 Task: Forward email as attachment with the signature Crystal Jones with the subject Service cancellation from softage.1@softage.net to softage.3@softage.net with the message Can you please schedule a call to discuss the project budget and resources?
Action: Mouse moved to (948, 78)
Screenshot: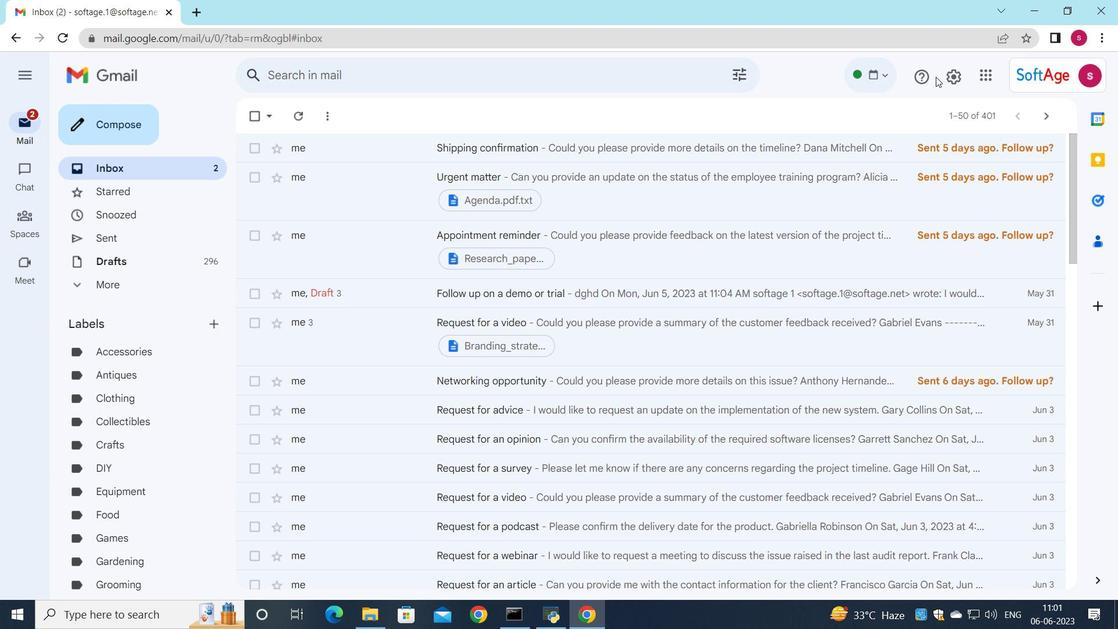 
Action: Mouse pressed left at (948, 78)
Screenshot: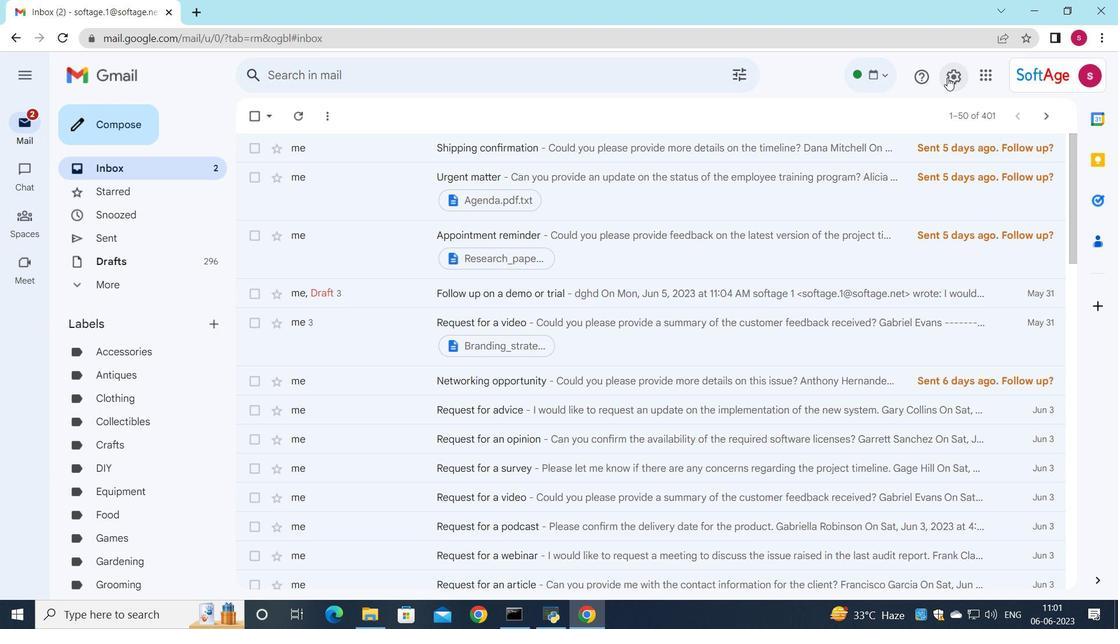 
Action: Mouse moved to (982, 152)
Screenshot: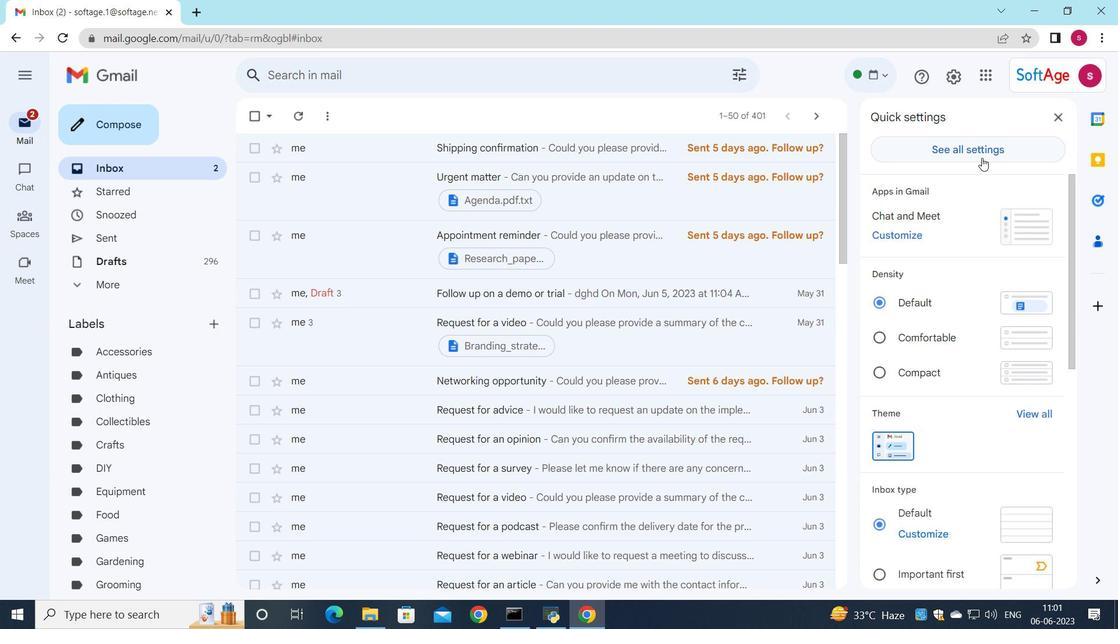 
Action: Mouse pressed left at (982, 152)
Screenshot: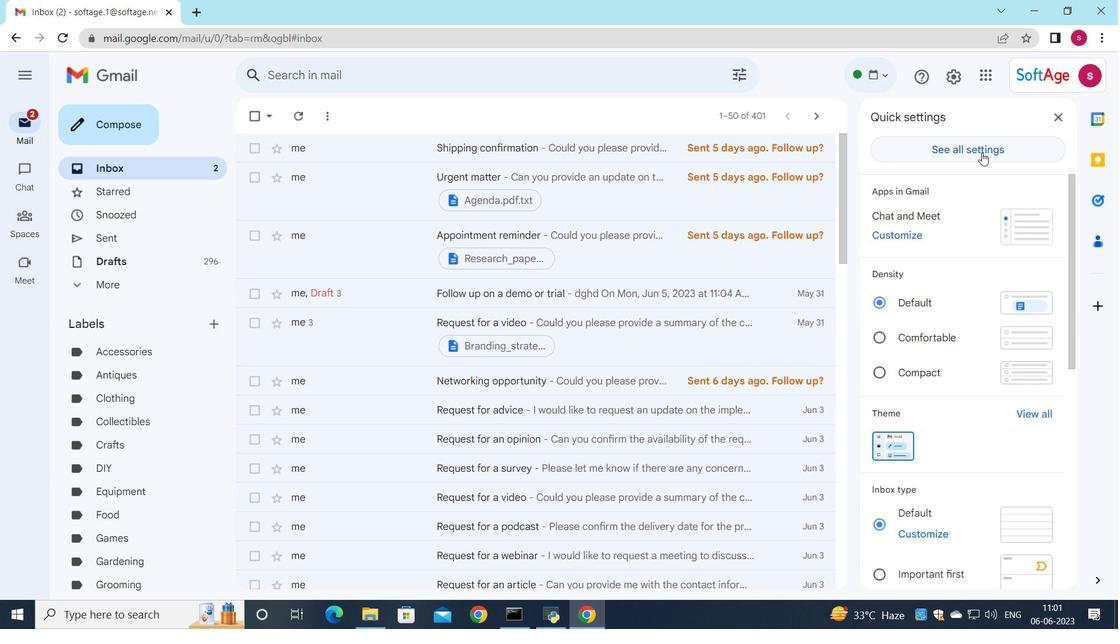 
Action: Mouse moved to (668, 323)
Screenshot: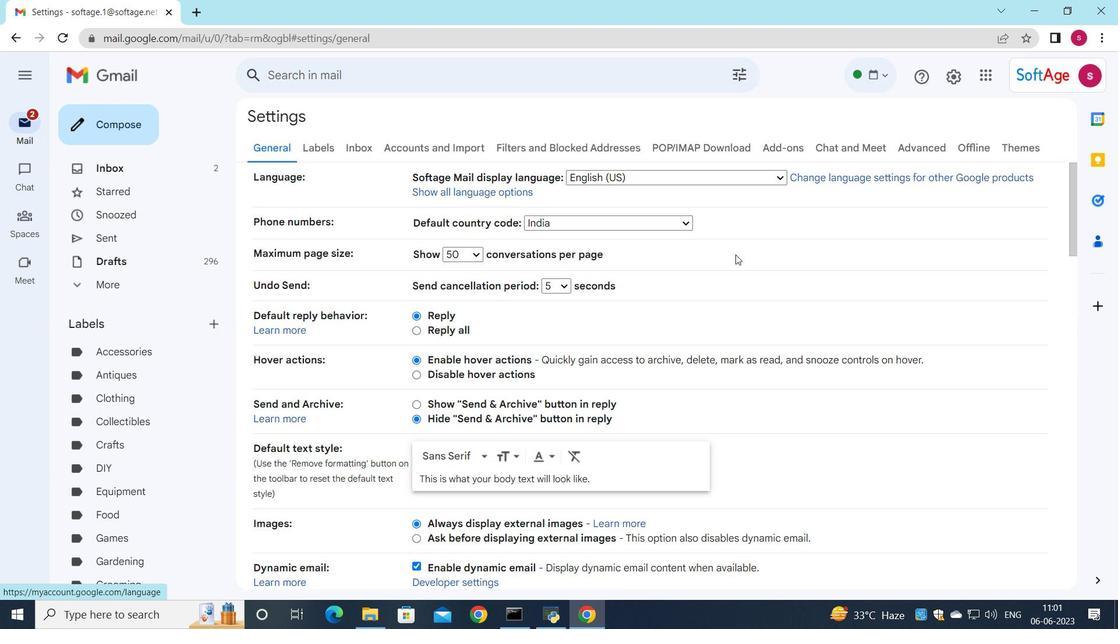 
Action: Mouse scrolled (668, 322) with delta (0, 0)
Screenshot: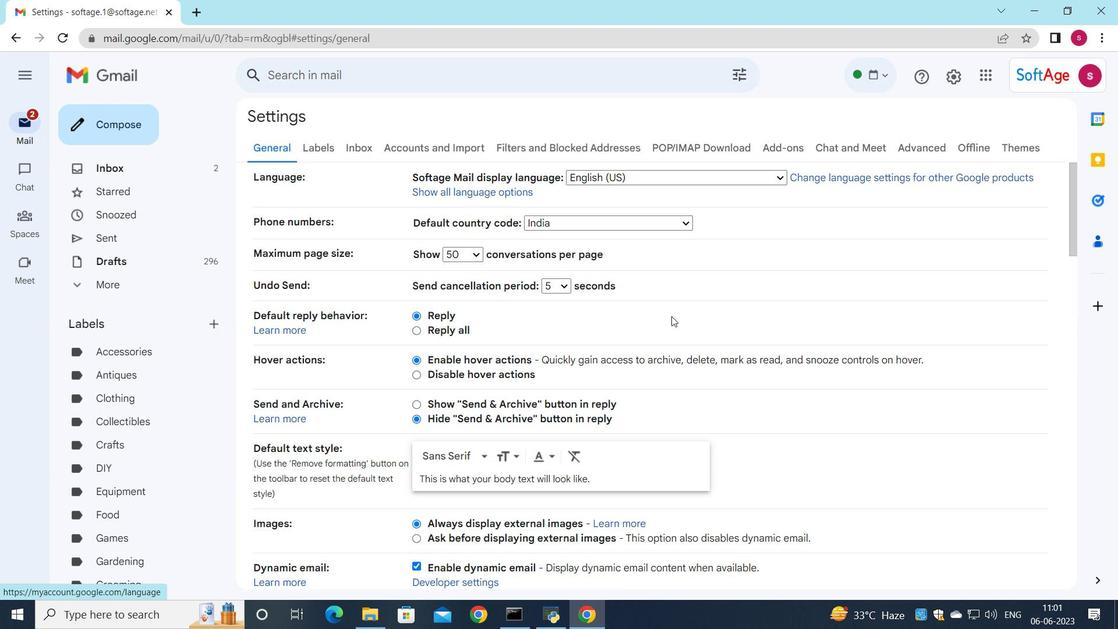 
Action: Mouse moved to (668, 323)
Screenshot: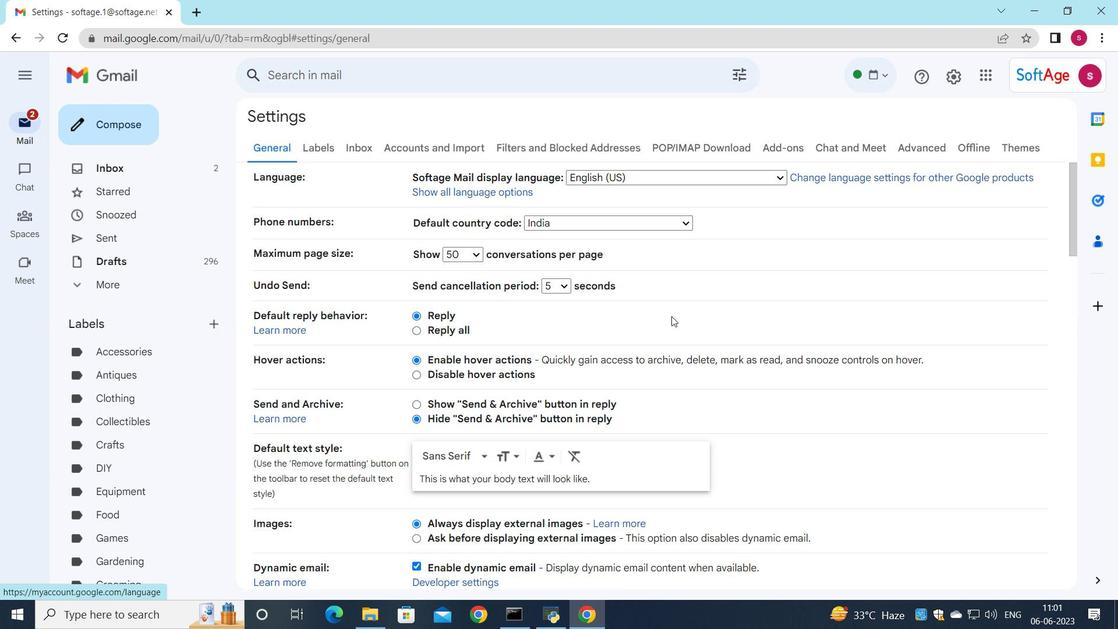 
Action: Mouse scrolled (668, 323) with delta (0, 0)
Screenshot: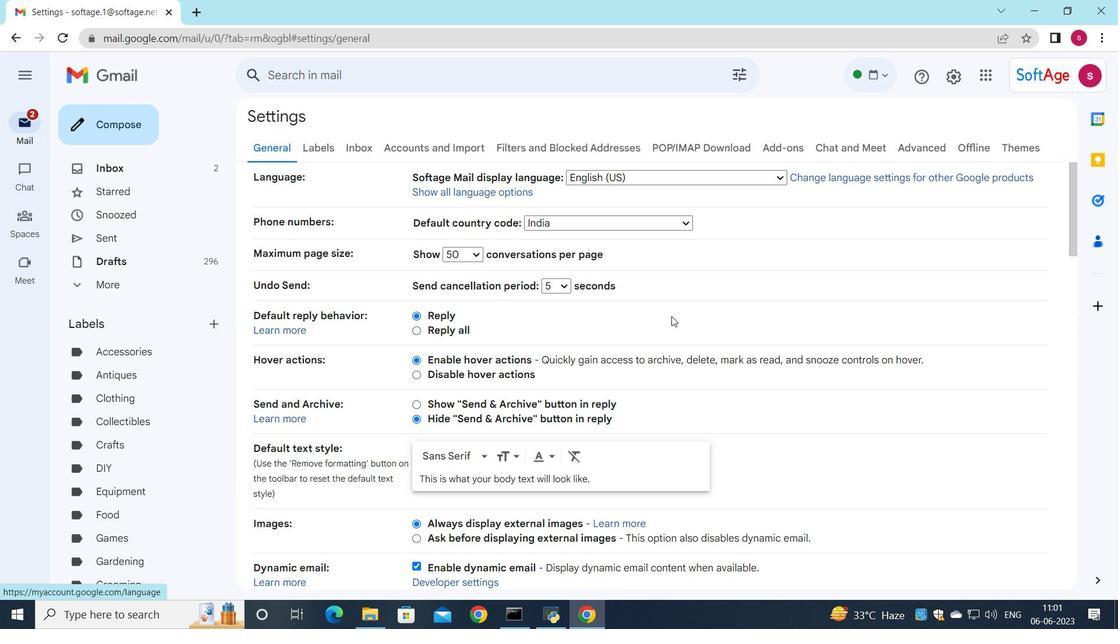 
Action: Mouse moved to (668, 324)
Screenshot: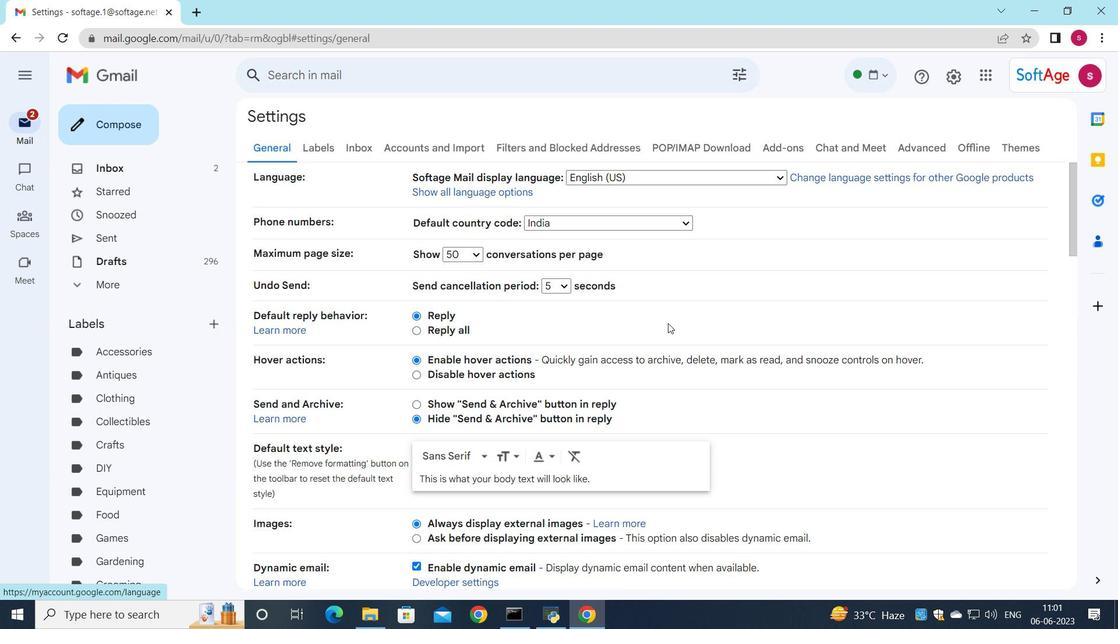 
Action: Mouse scrolled (668, 323) with delta (0, 0)
Screenshot: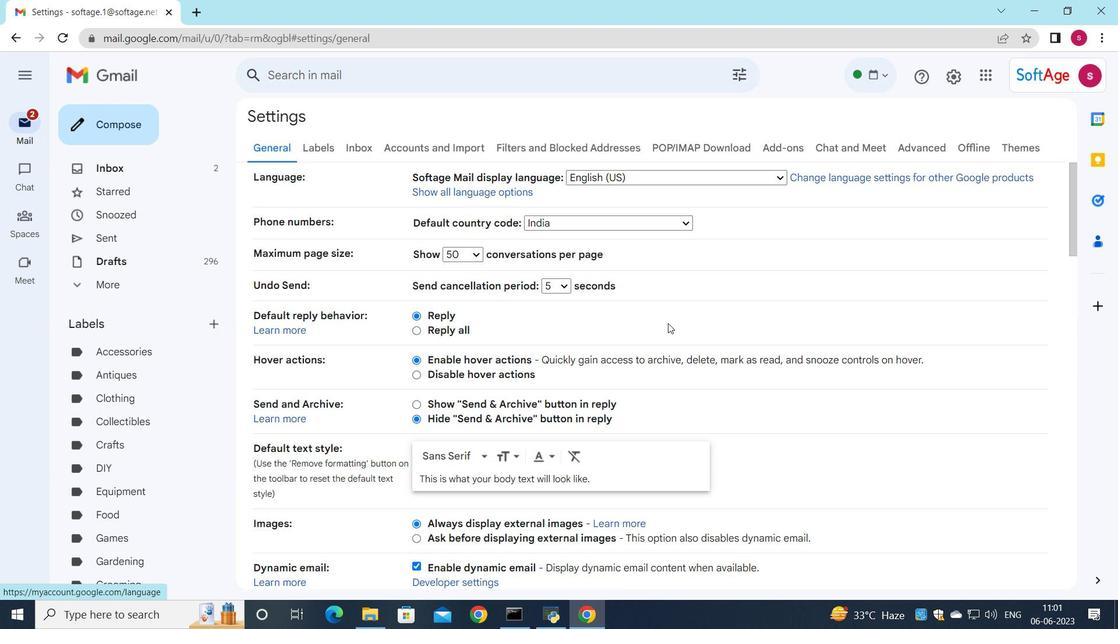 
Action: Mouse moved to (655, 436)
Screenshot: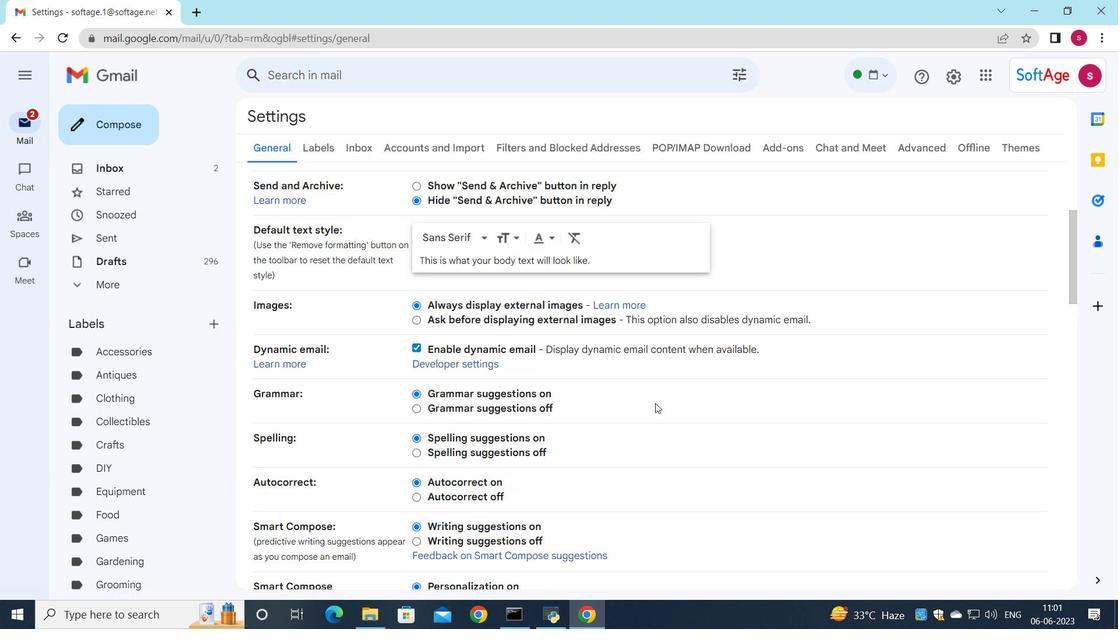 
Action: Mouse scrolled (655, 435) with delta (0, 0)
Screenshot: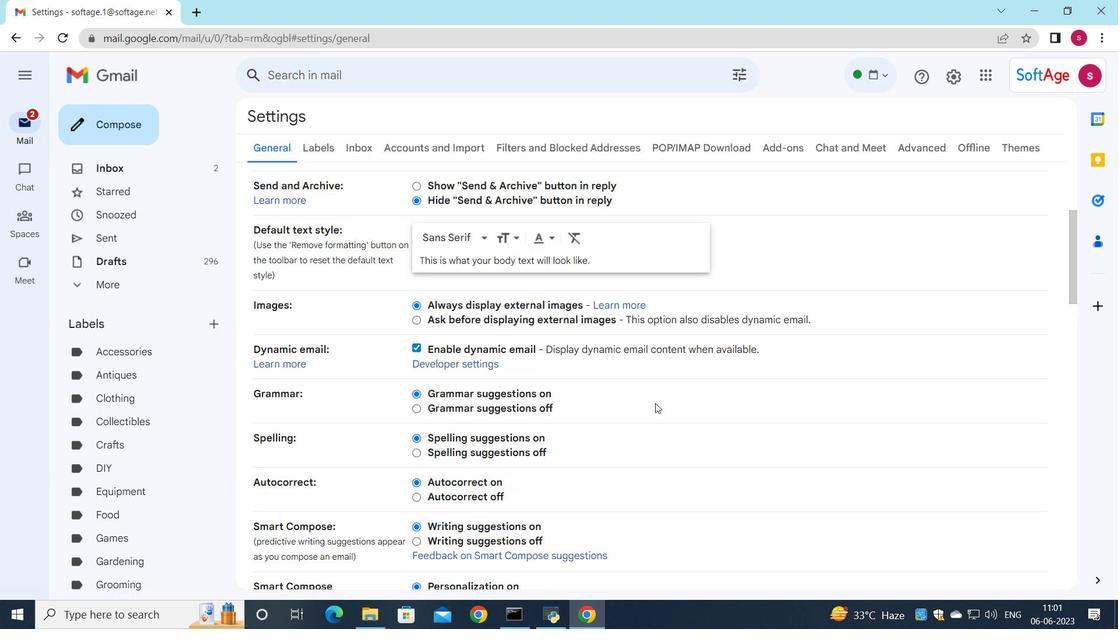 
Action: Mouse moved to (655, 439)
Screenshot: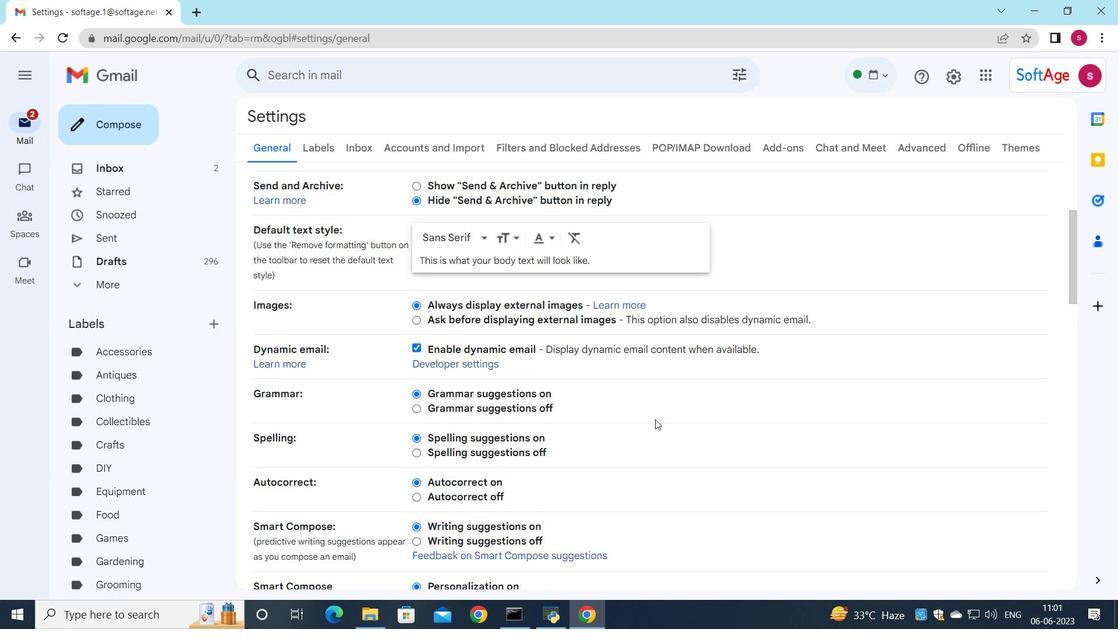 
Action: Mouse scrolled (655, 438) with delta (0, 0)
Screenshot: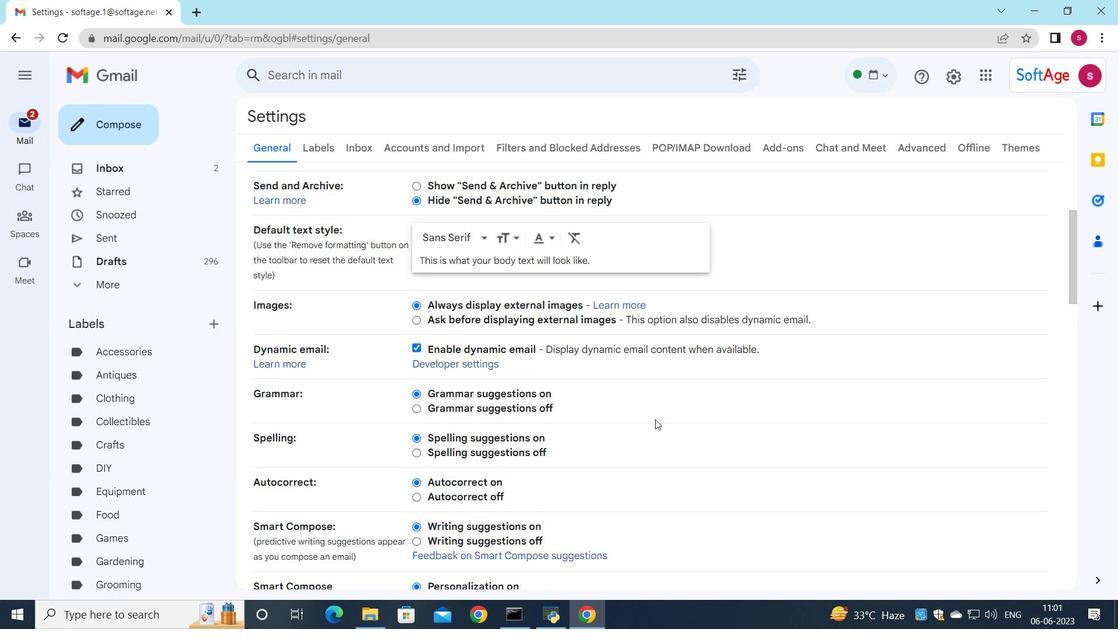 
Action: Mouse moved to (655, 440)
Screenshot: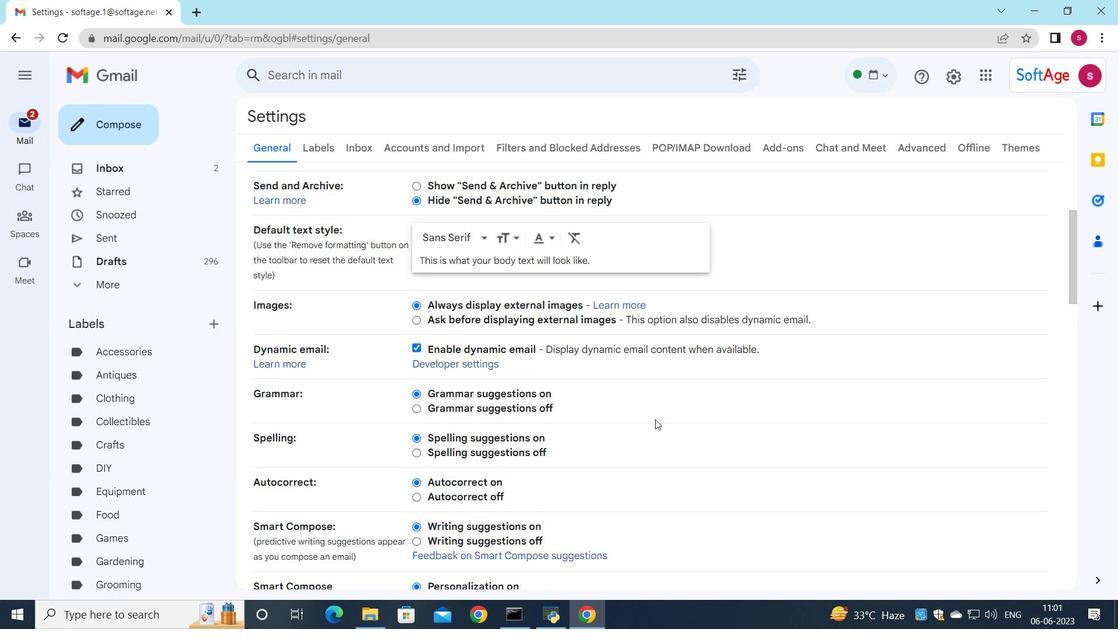 
Action: Mouse scrolled (655, 440) with delta (0, 0)
Screenshot: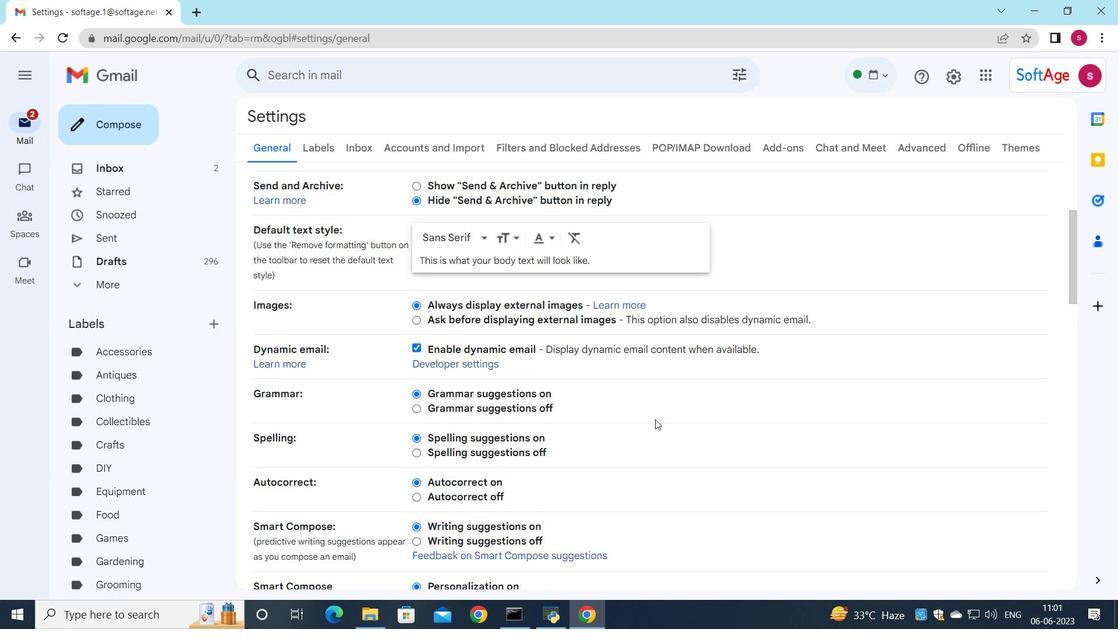 
Action: Mouse moved to (655, 442)
Screenshot: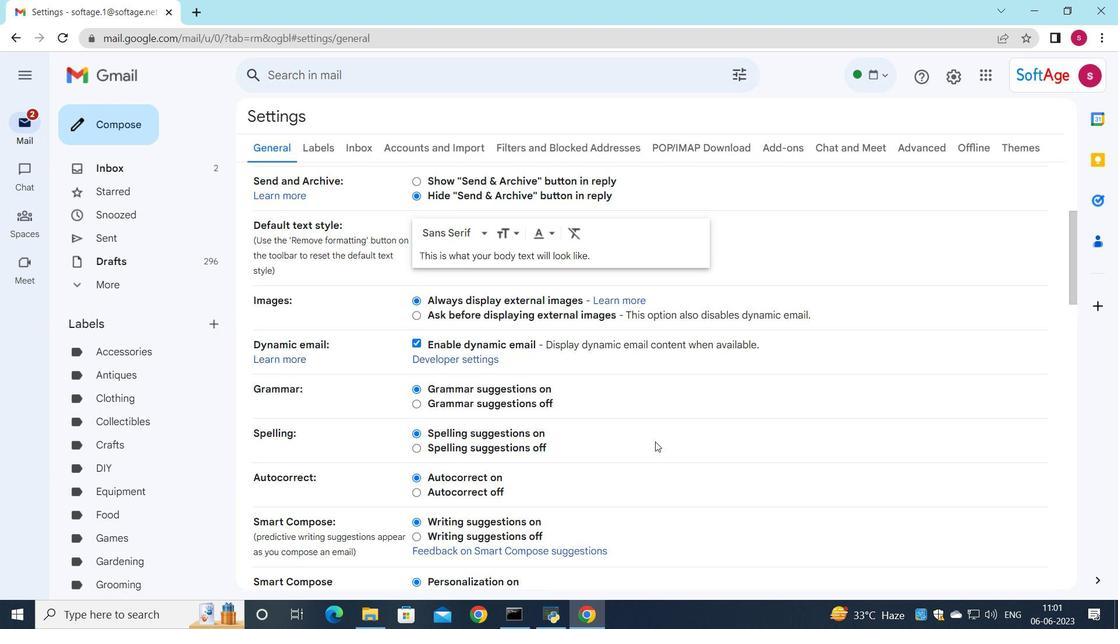 
Action: Mouse scrolled (655, 441) with delta (0, 0)
Screenshot: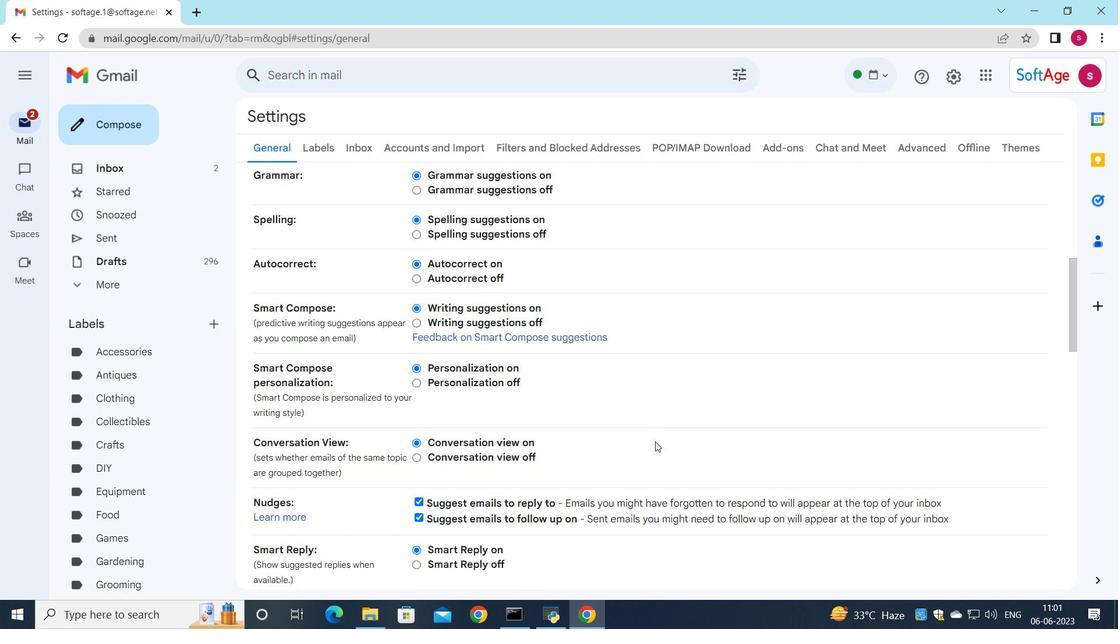 
Action: Mouse scrolled (655, 441) with delta (0, 0)
Screenshot: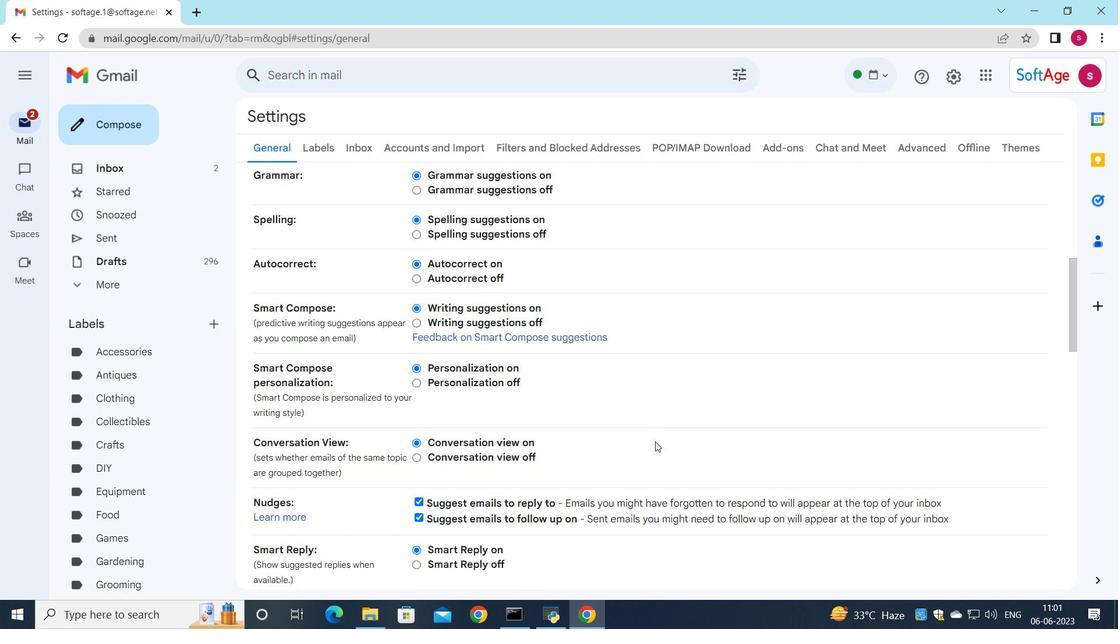 
Action: Mouse scrolled (655, 441) with delta (0, 0)
Screenshot: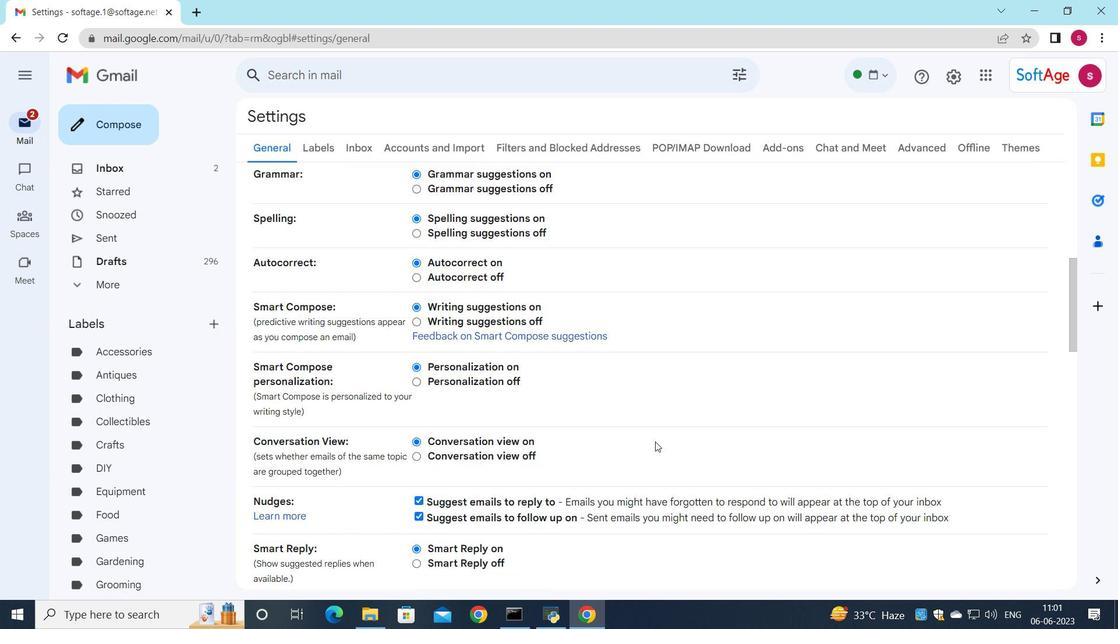
Action: Mouse moved to (653, 442)
Screenshot: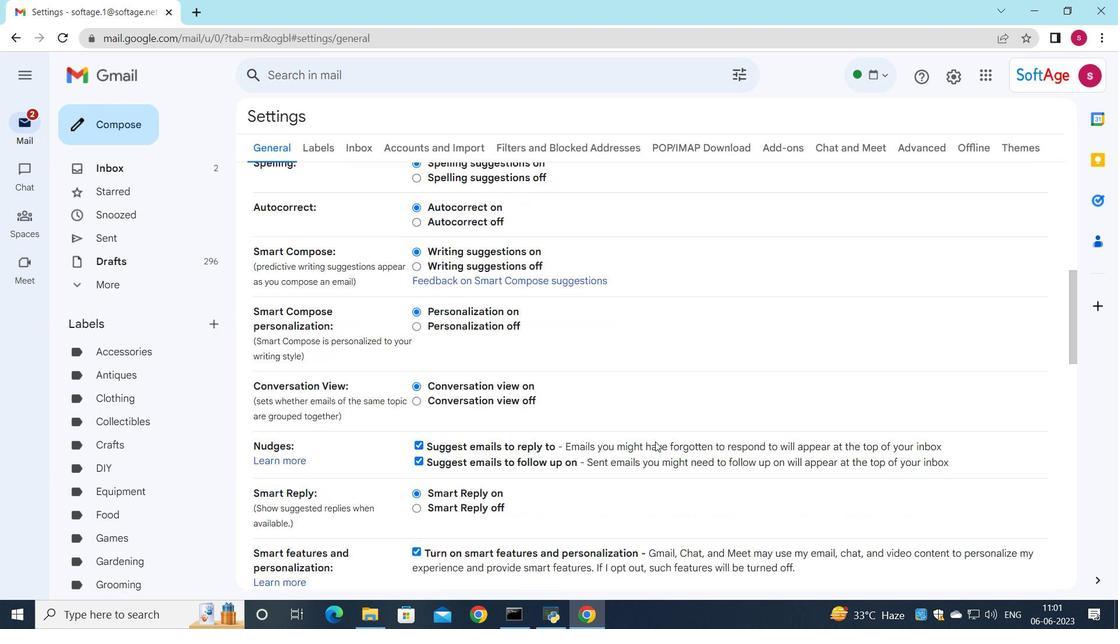 
Action: Mouse scrolled (653, 441) with delta (0, 0)
Screenshot: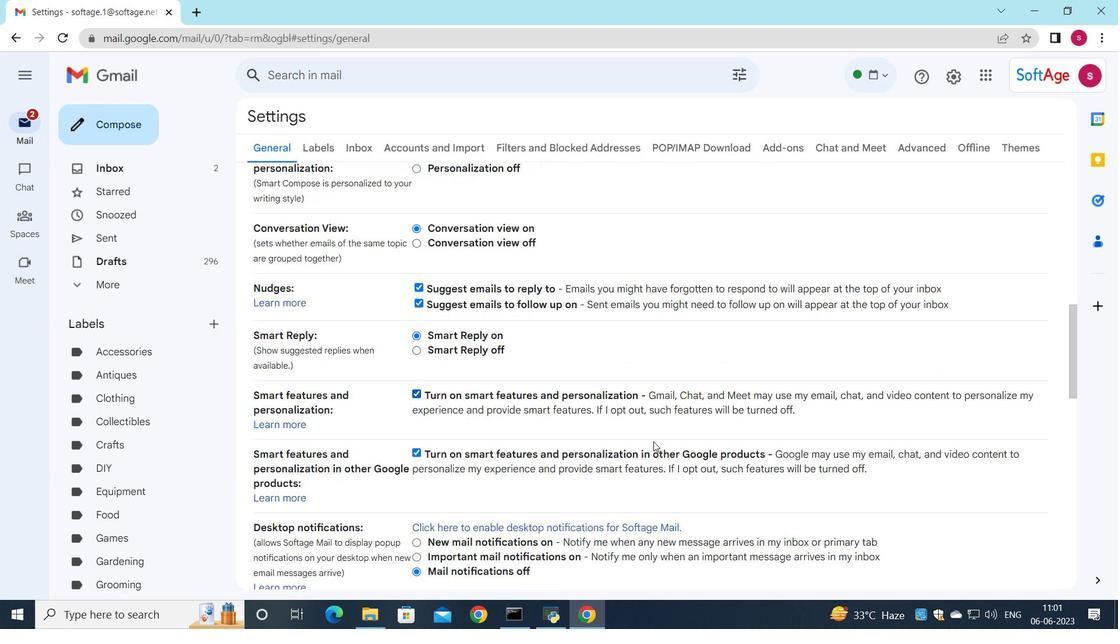 
Action: Mouse scrolled (653, 441) with delta (0, 0)
Screenshot: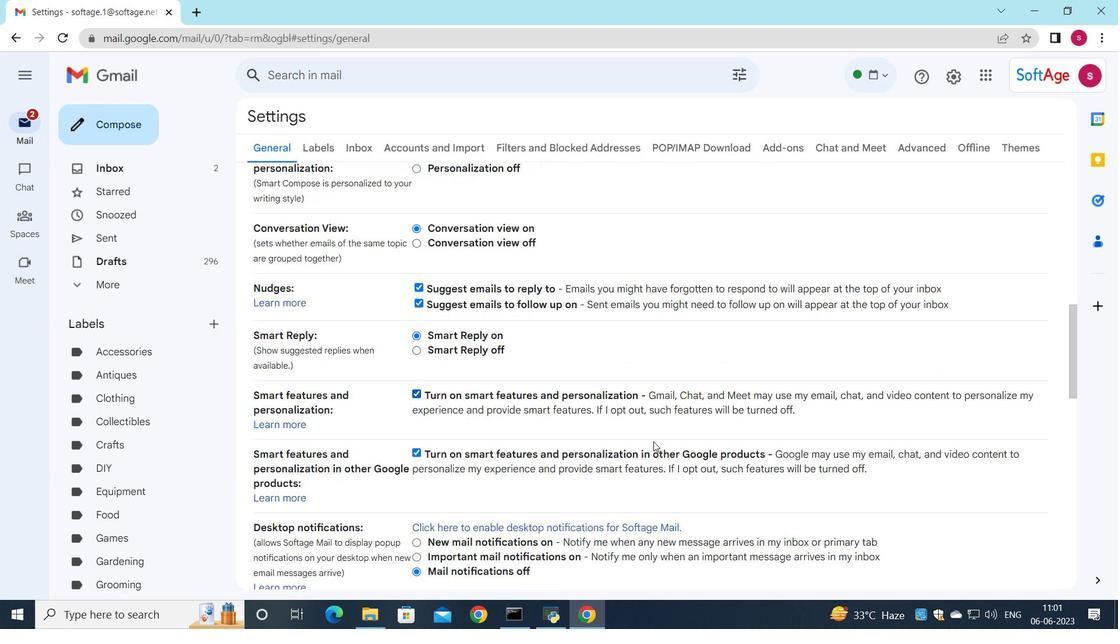 
Action: Mouse scrolled (653, 441) with delta (0, 0)
Screenshot: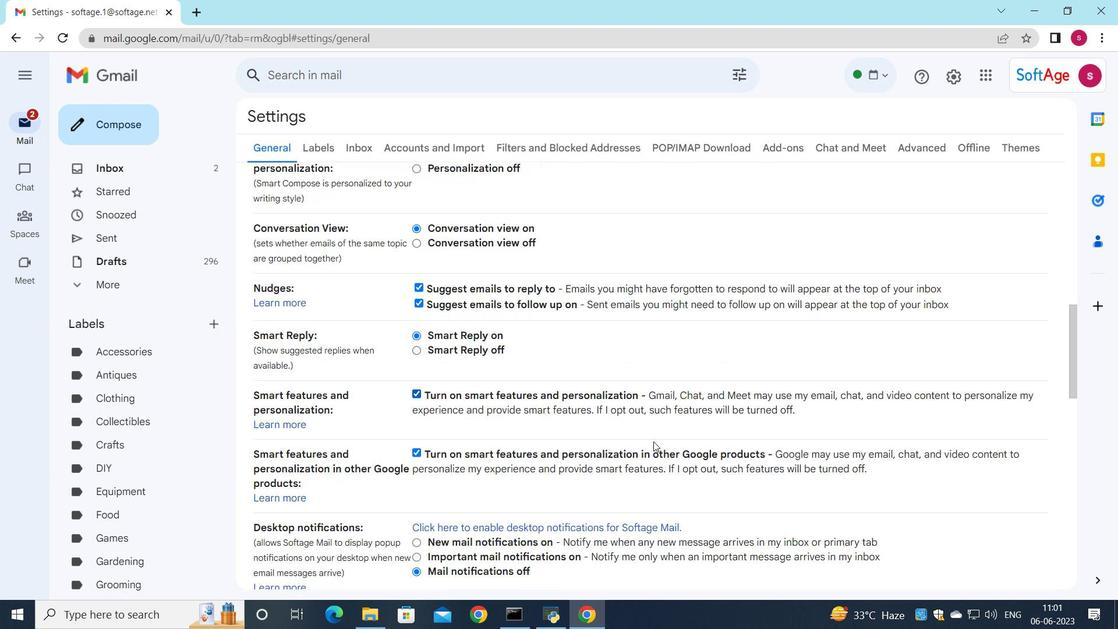 
Action: Mouse moved to (653, 441)
Screenshot: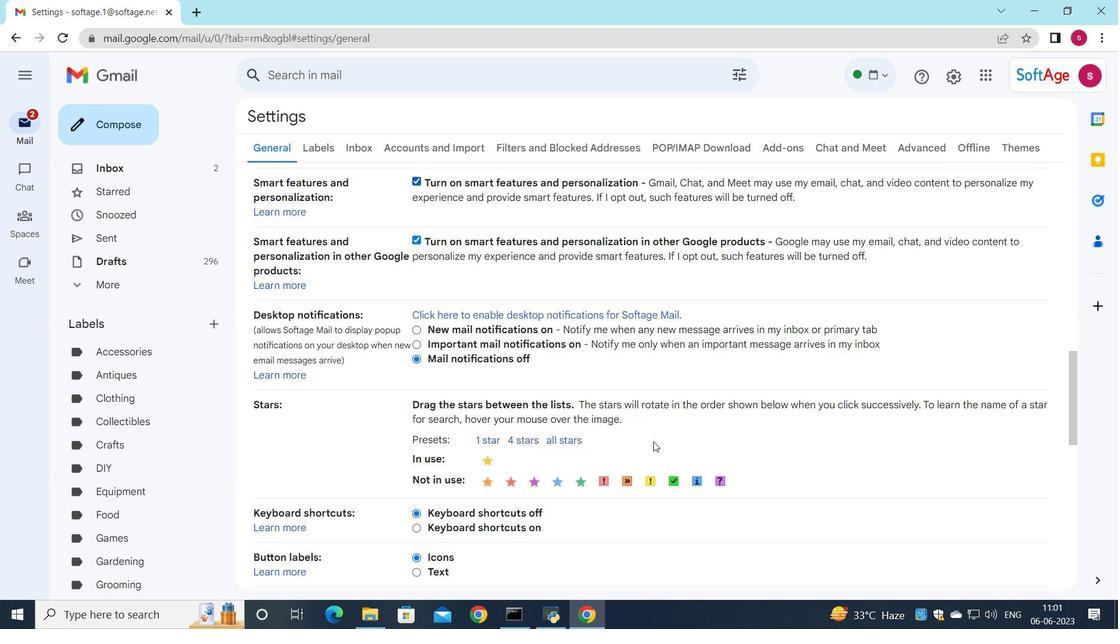 
Action: Mouse scrolled (653, 440) with delta (0, 0)
Screenshot: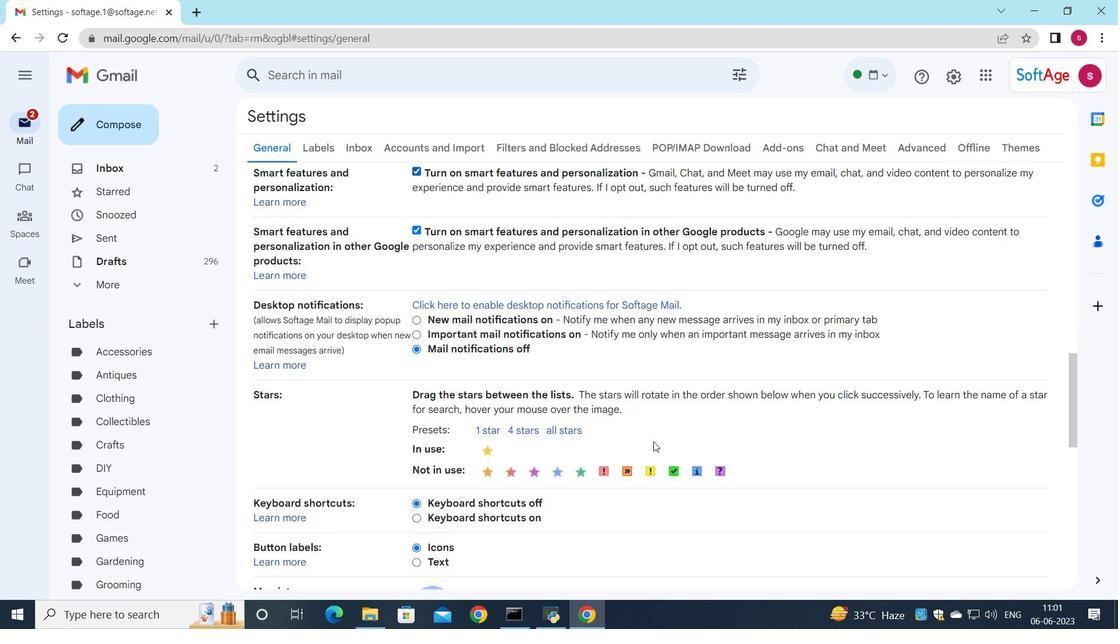 
Action: Mouse scrolled (653, 440) with delta (0, 0)
Screenshot: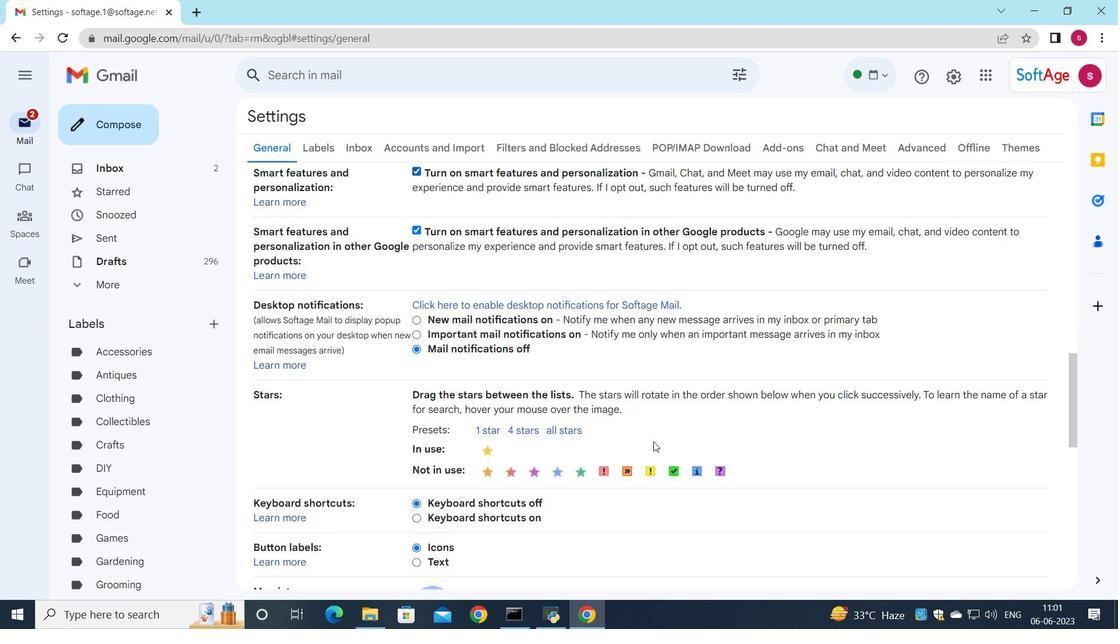 
Action: Mouse scrolled (653, 440) with delta (0, 0)
Screenshot: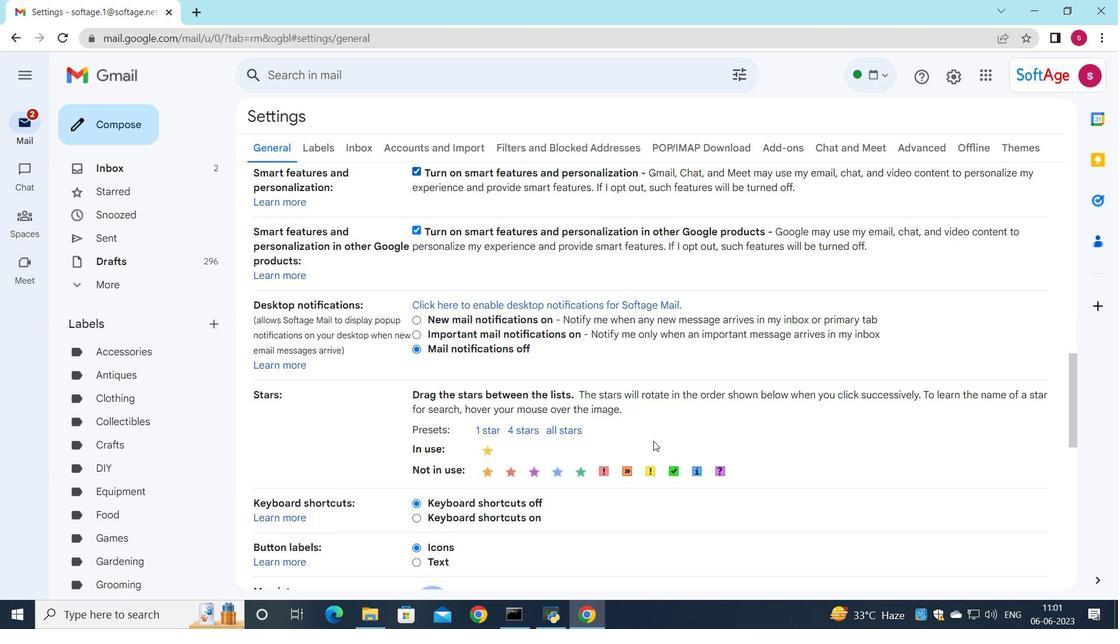 
Action: Mouse scrolled (653, 440) with delta (0, 0)
Screenshot: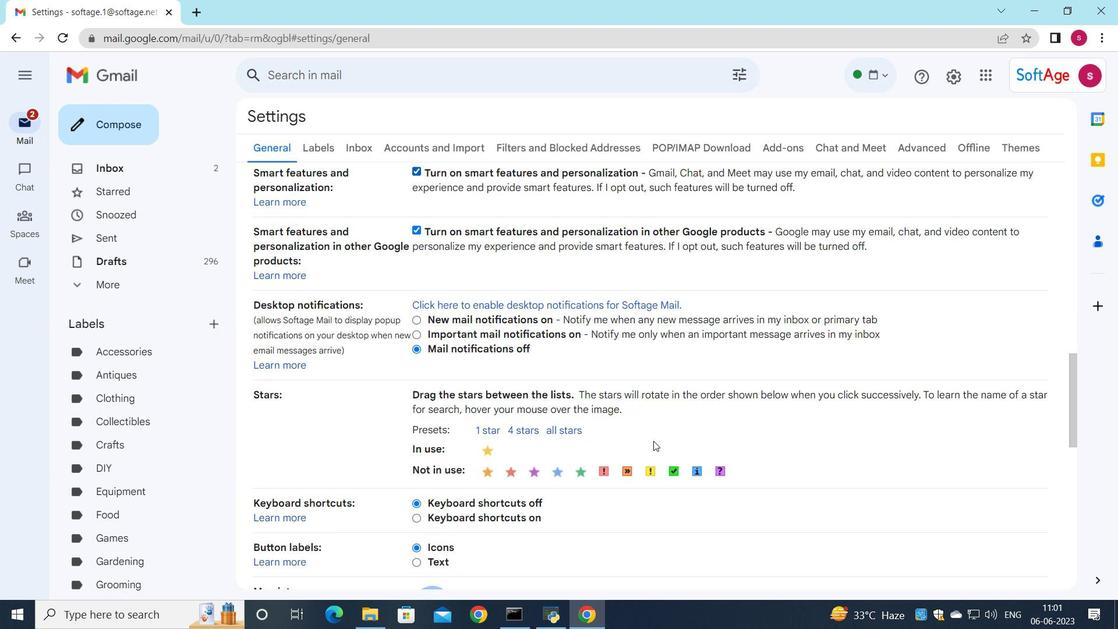 
Action: Mouse moved to (484, 435)
Screenshot: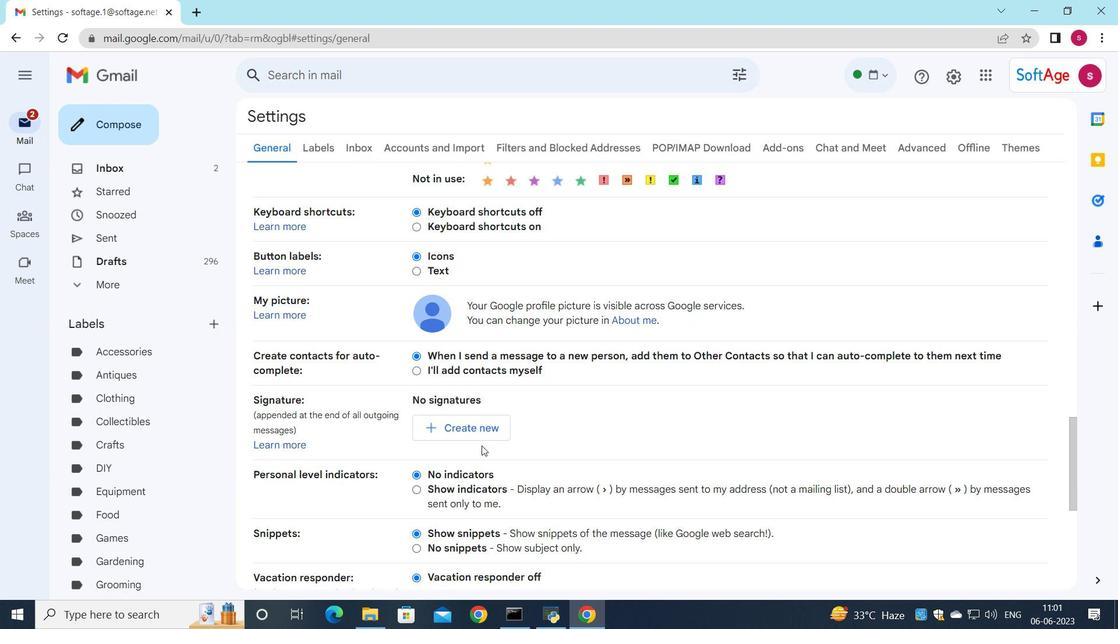 
Action: Mouse pressed left at (484, 435)
Screenshot: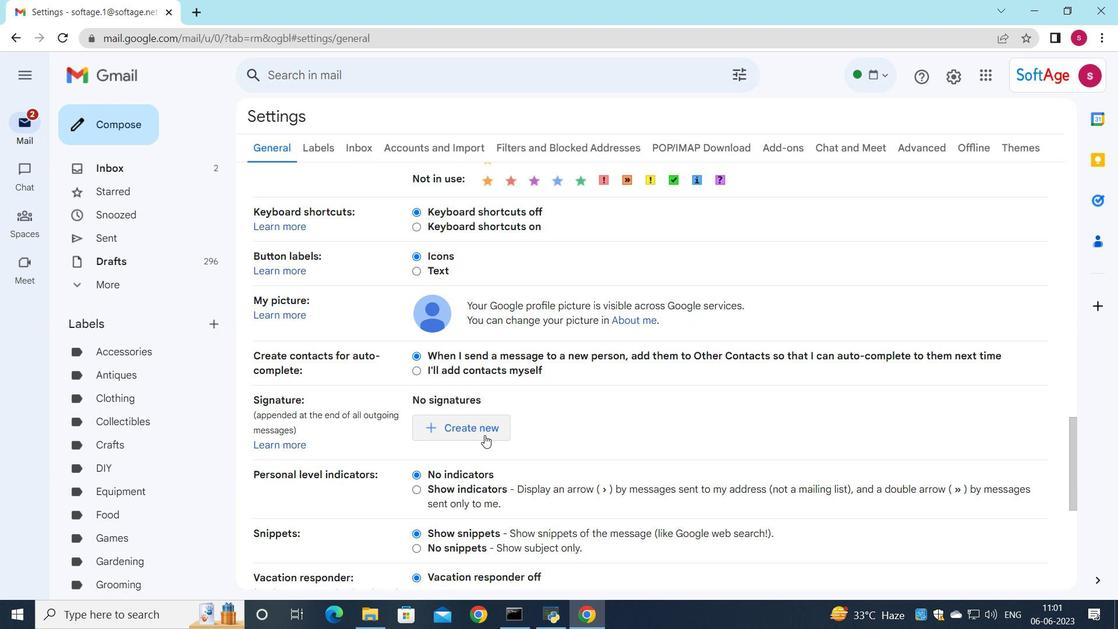 
Action: Mouse moved to (592, 361)
Screenshot: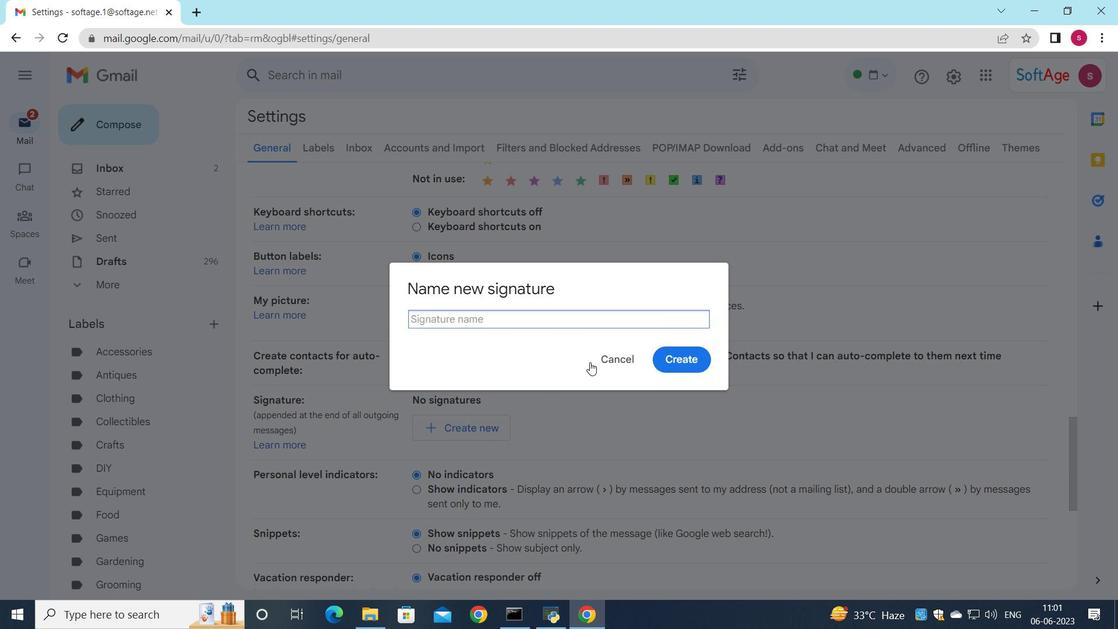 
Action: Key pressed <Key.shift><Key.shift><Key.shift><Key.shift><Key.shift>Crystr<Key.backspace>al<Key.space><Key.shift>Jones
Screenshot: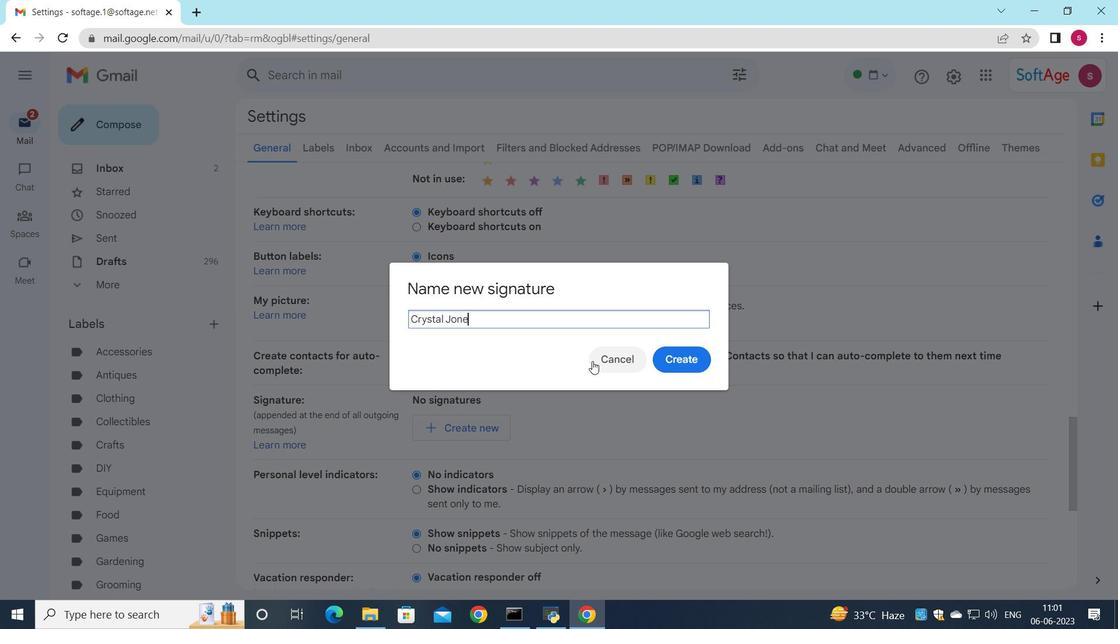 
Action: Mouse moved to (671, 368)
Screenshot: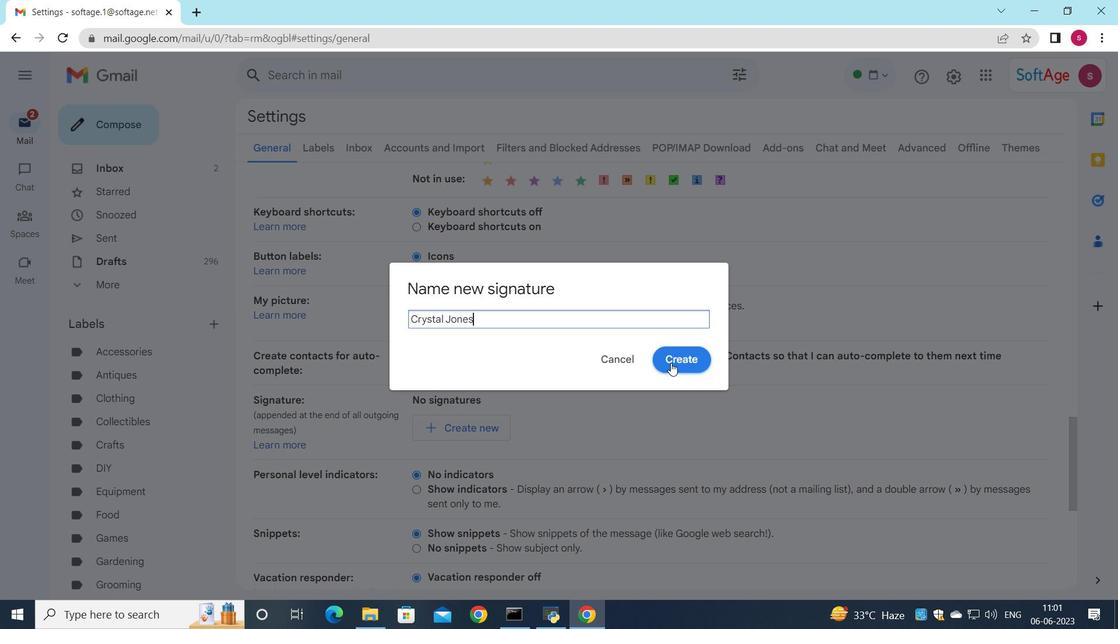 
Action: Mouse pressed left at (671, 368)
Screenshot: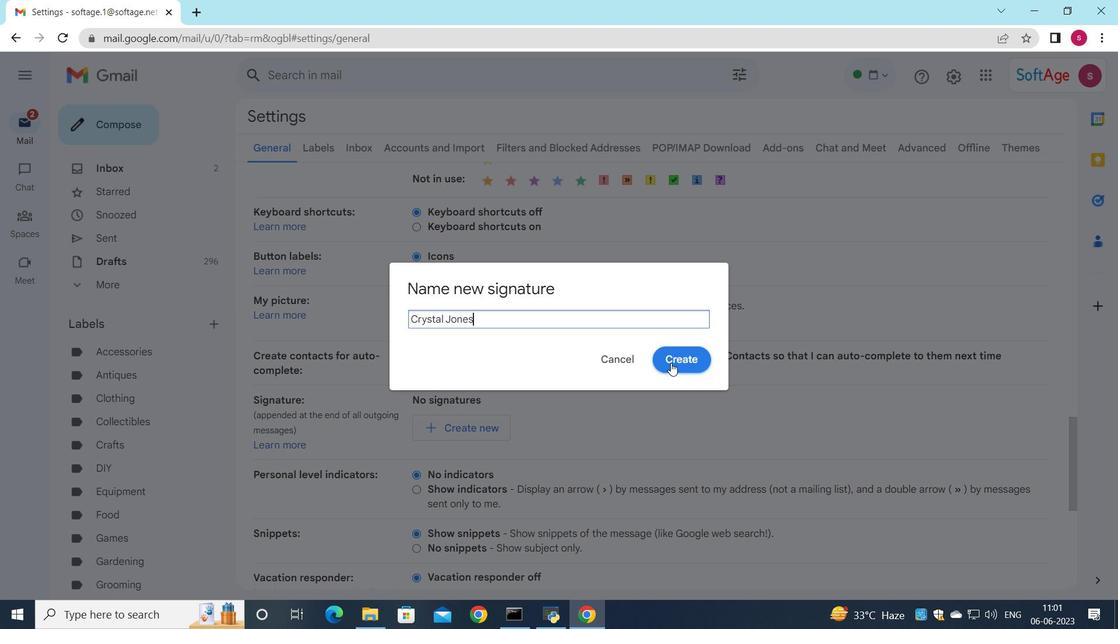 
Action: Mouse moved to (672, 431)
Screenshot: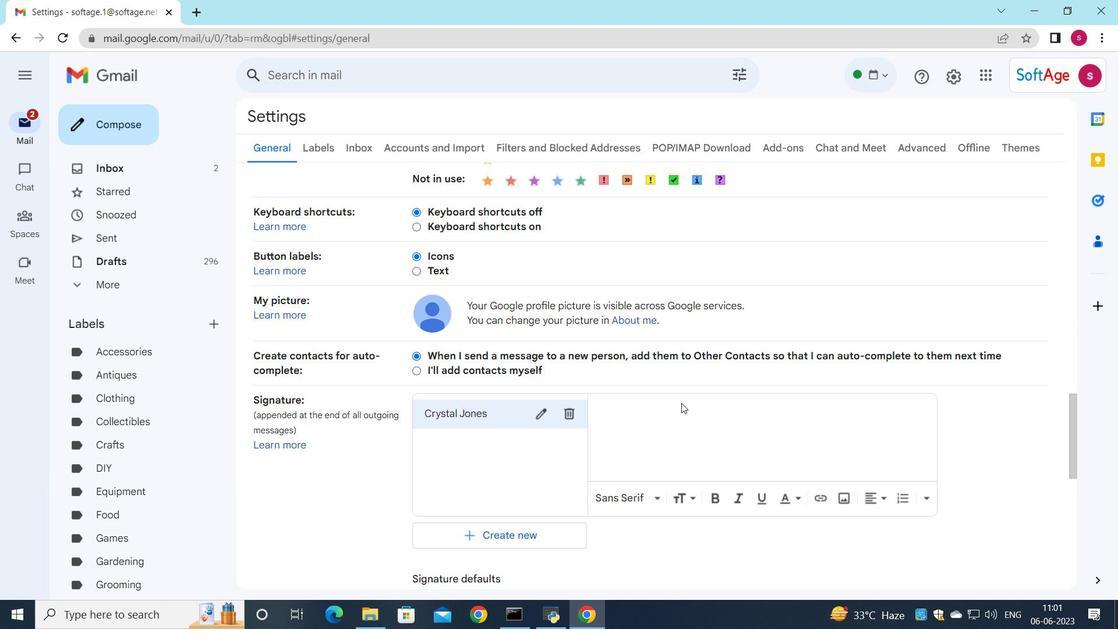 
Action: Mouse pressed left at (672, 431)
Screenshot: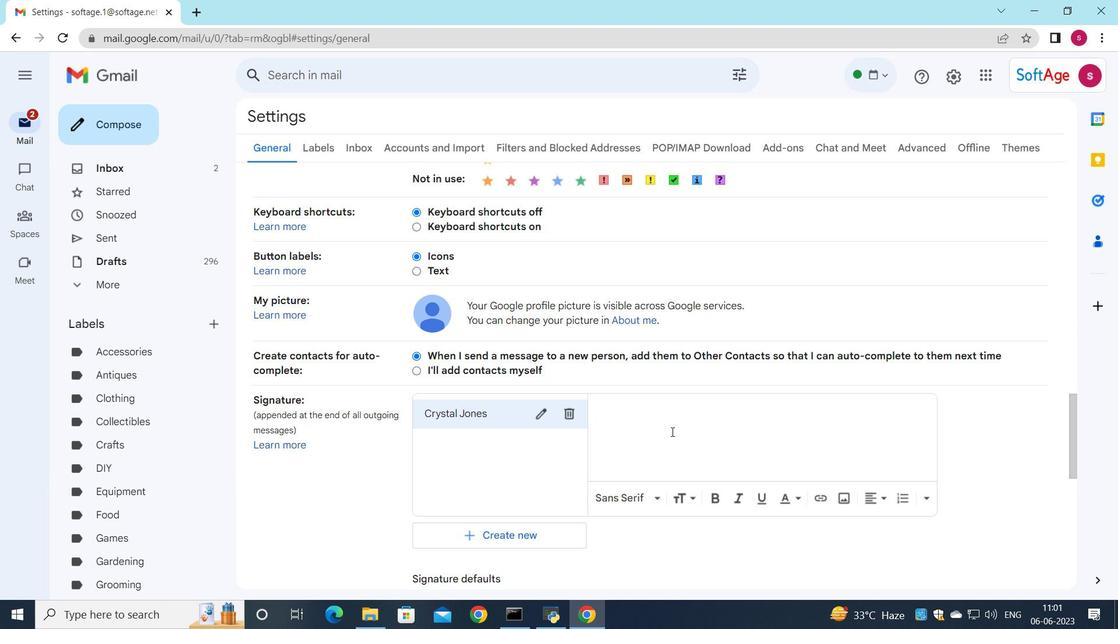 
Action: Key pressed <Key.shift>Crystan<Key.space><Key.shift>Jones
Screenshot: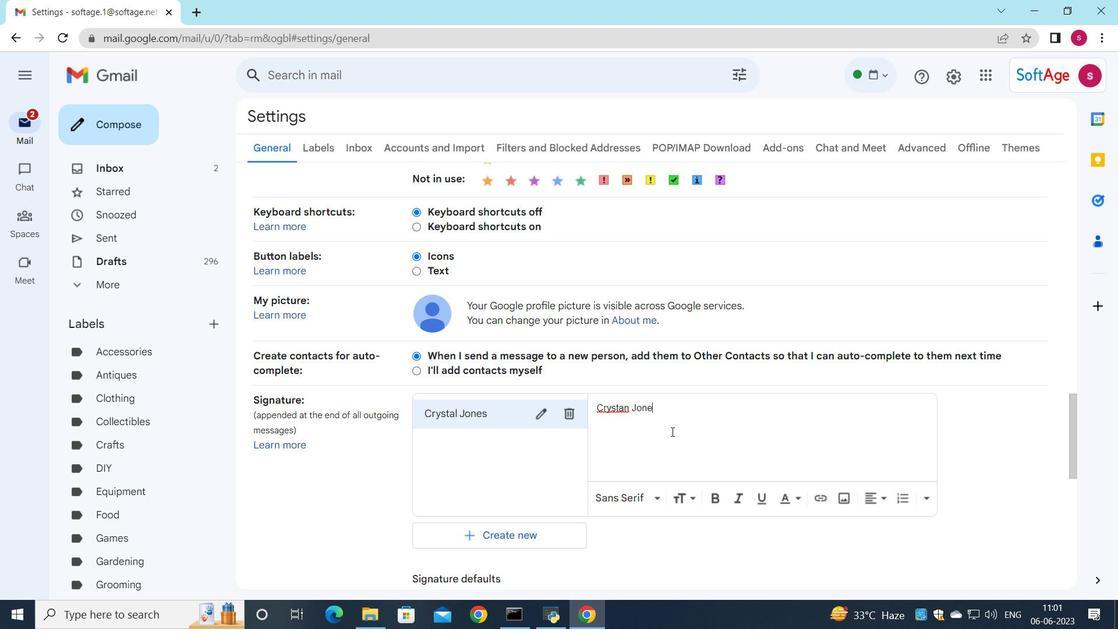 
Action: Mouse moved to (630, 410)
Screenshot: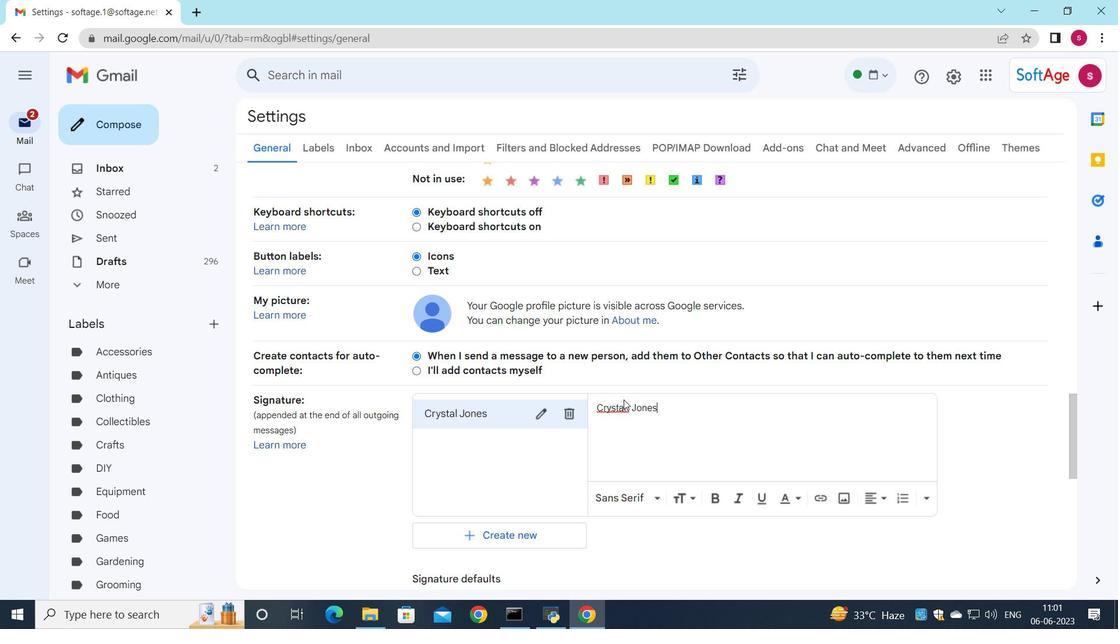 
Action: Mouse pressed left at (630, 410)
Screenshot: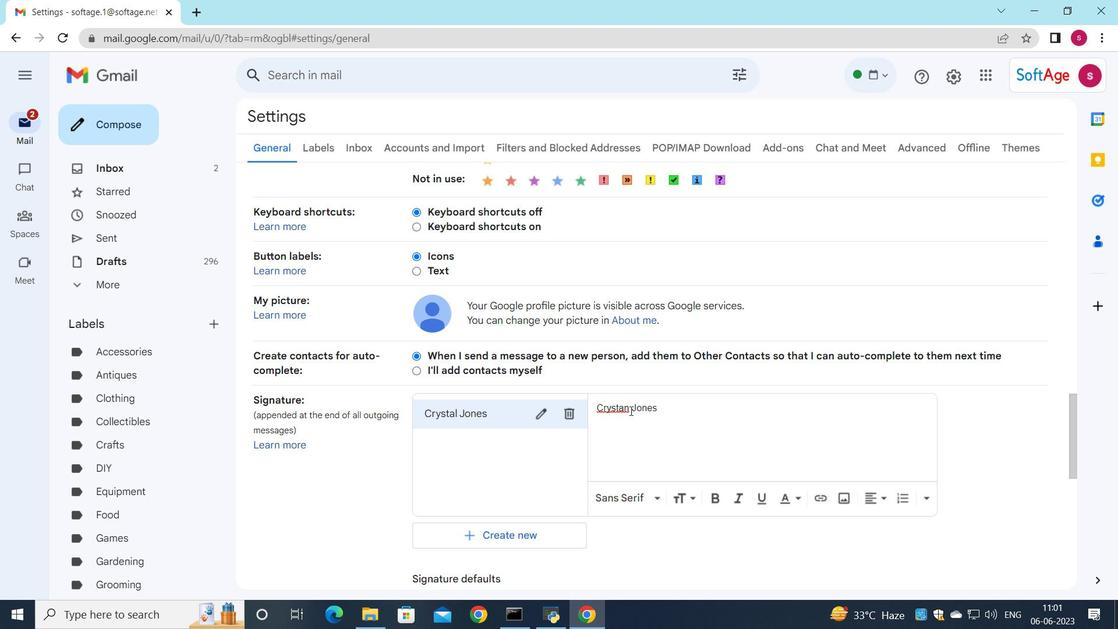 
Action: Key pressed <Key.backspace><Key.backspace>a<Key.backspace>l<Key.space>
Screenshot: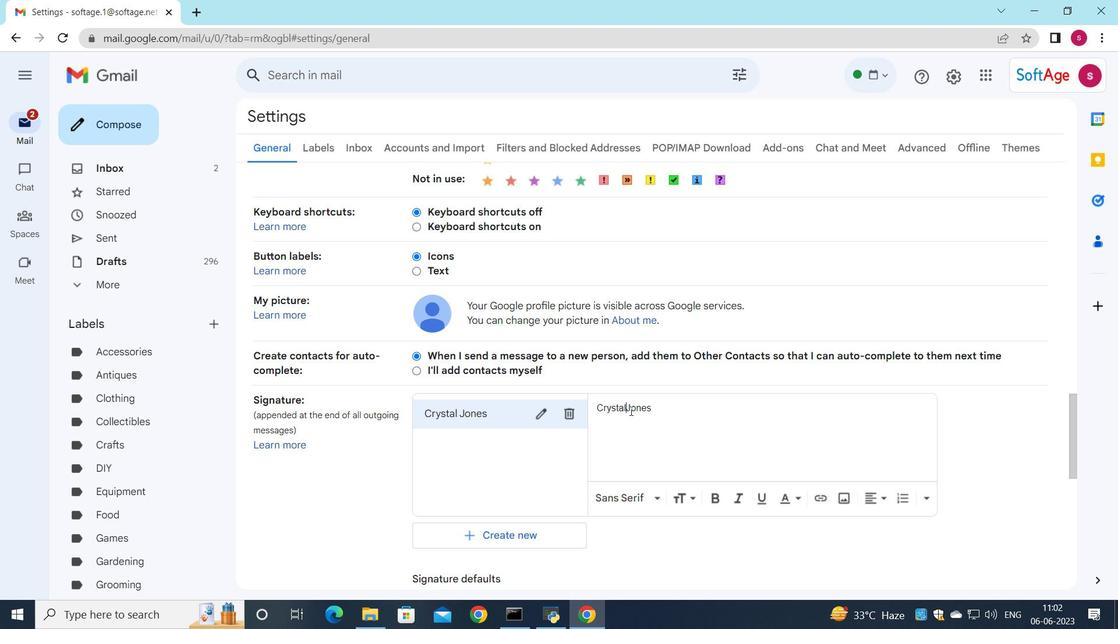 
Action: Mouse moved to (530, 415)
Screenshot: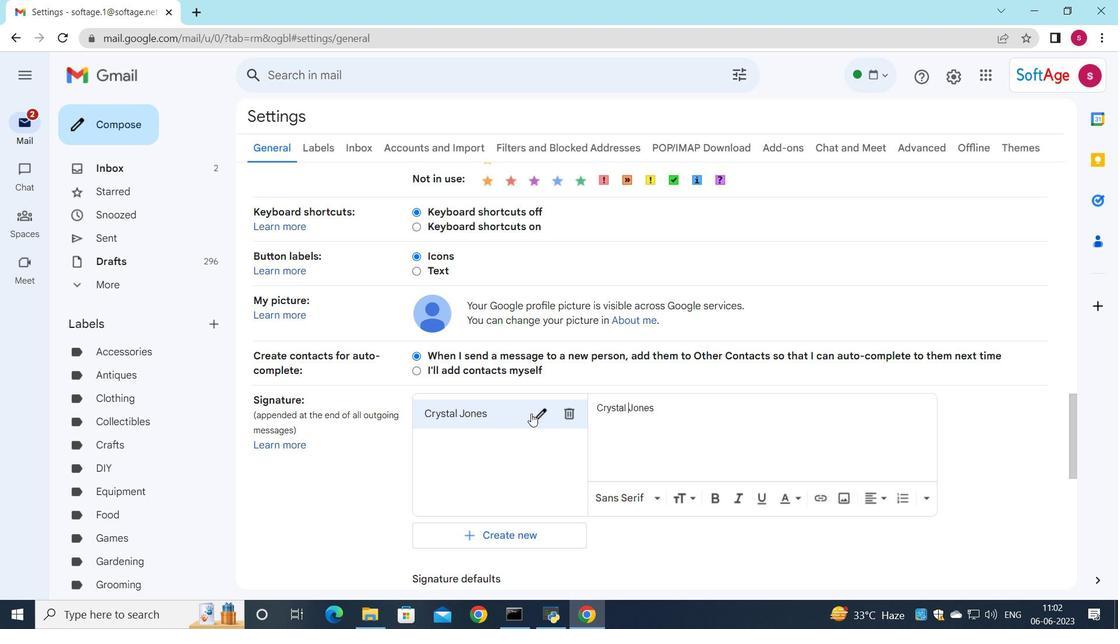 
Action: Mouse scrolled (530, 414) with delta (0, 0)
Screenshot: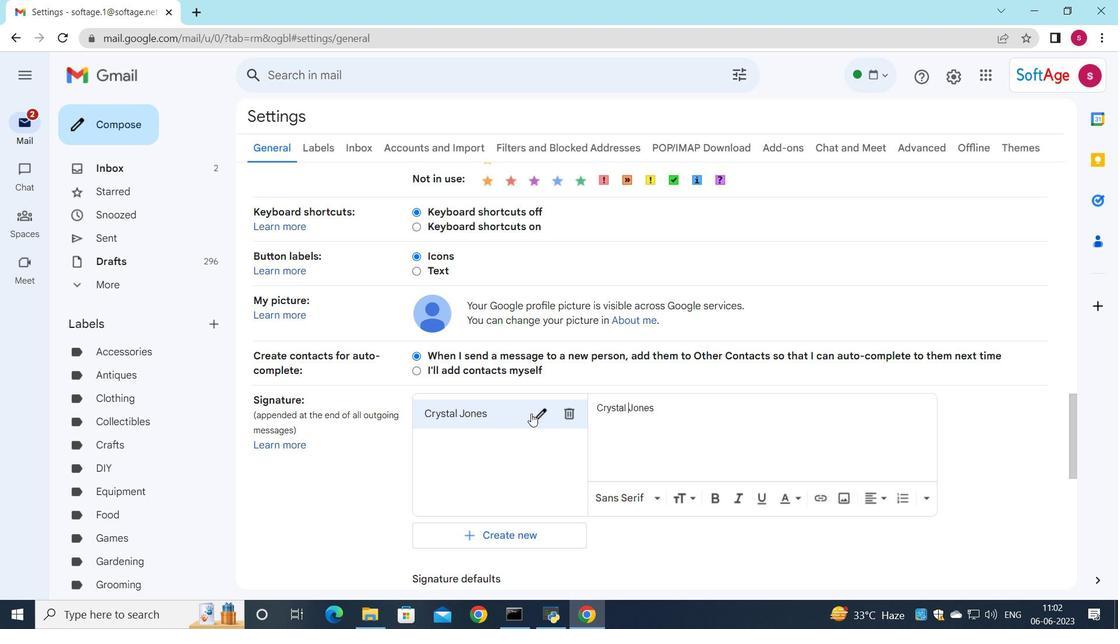 
Action: Mouse moved to (529, 419)
Screenshot: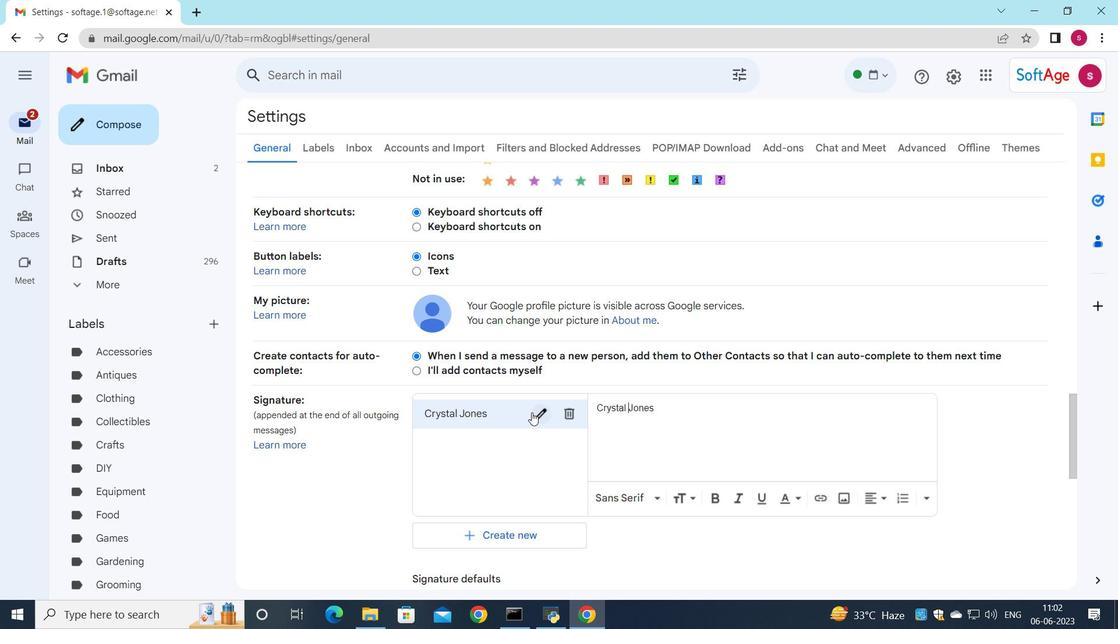 
Action: Mouse scrolled (529, 418) with delta (0, 0)
Screenshot: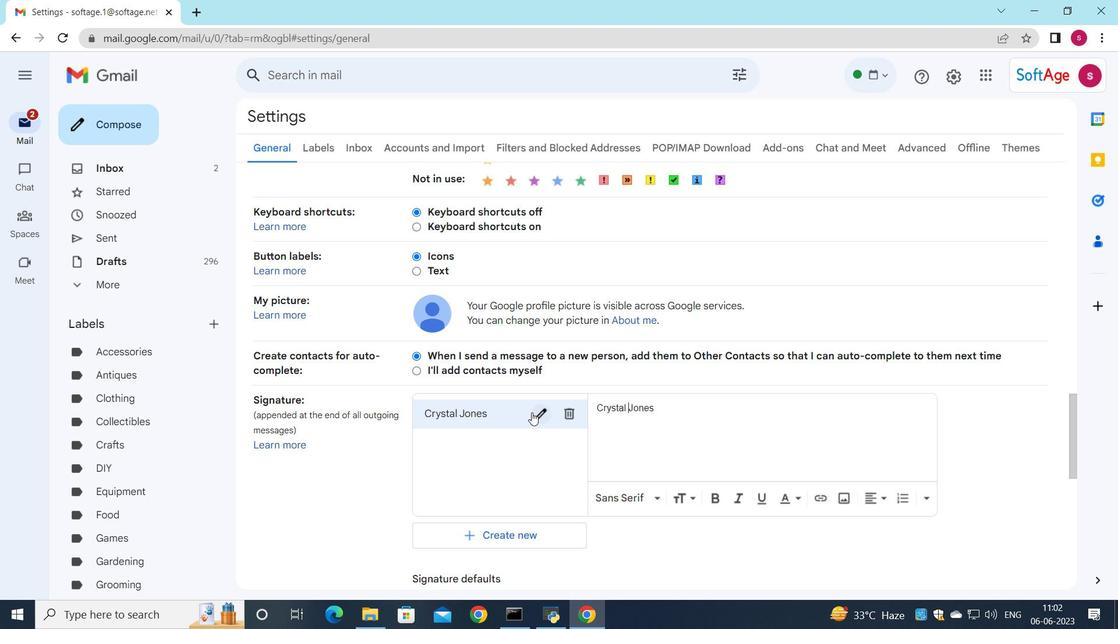 
Action: Mouse moved to (517, 466)
Screenshot: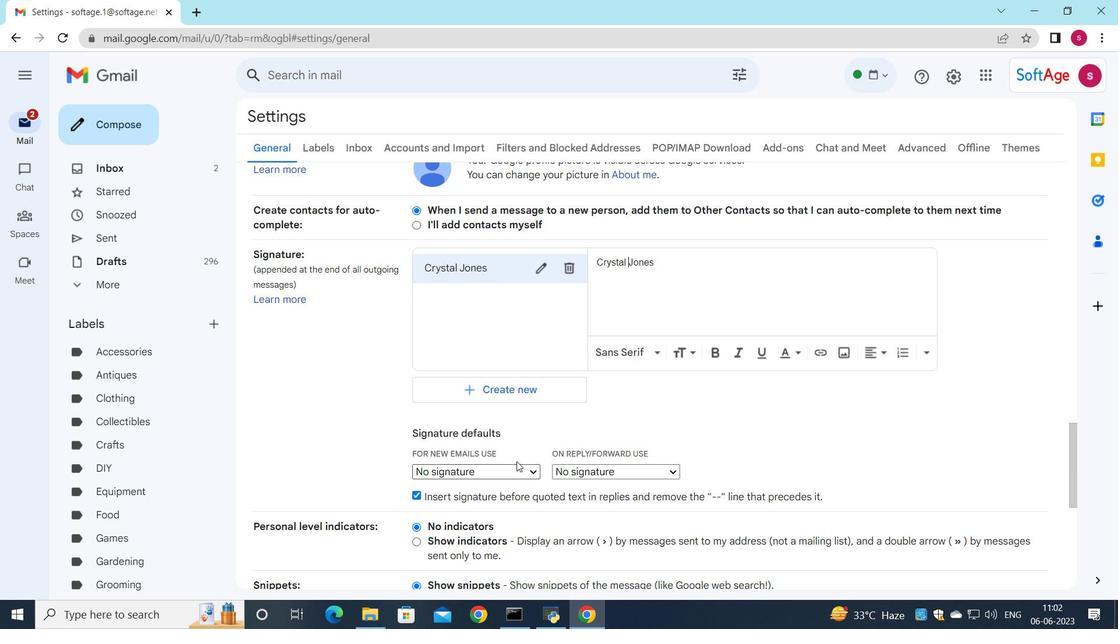 
Action: Mouse pressed left at (517, 466)
Screenshot: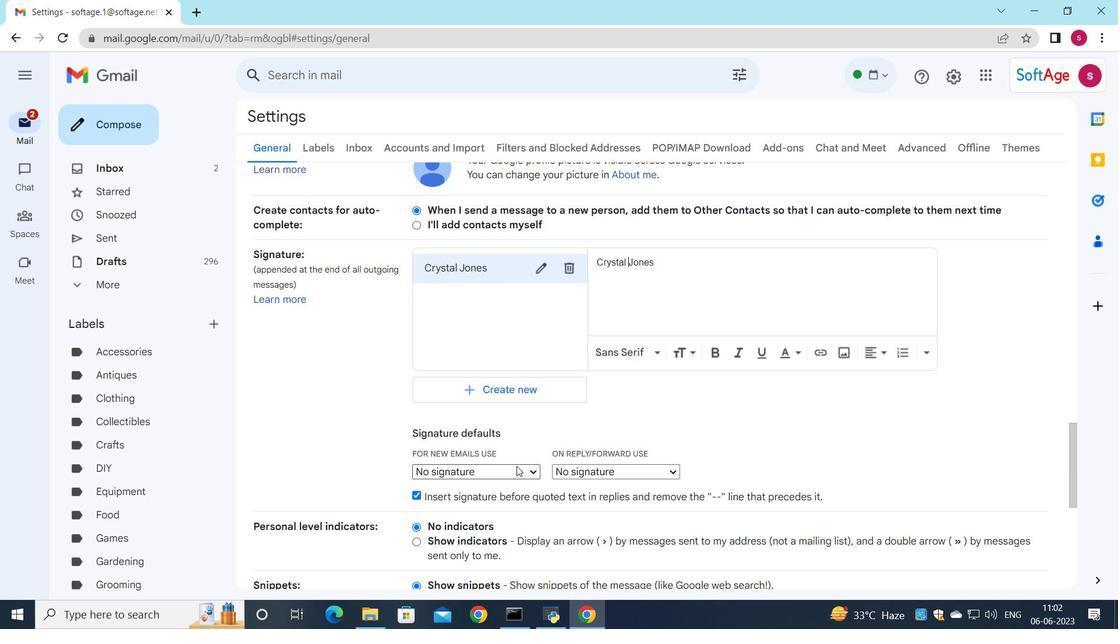 
Action: Mouse moved to (503, 501)
Screenshot: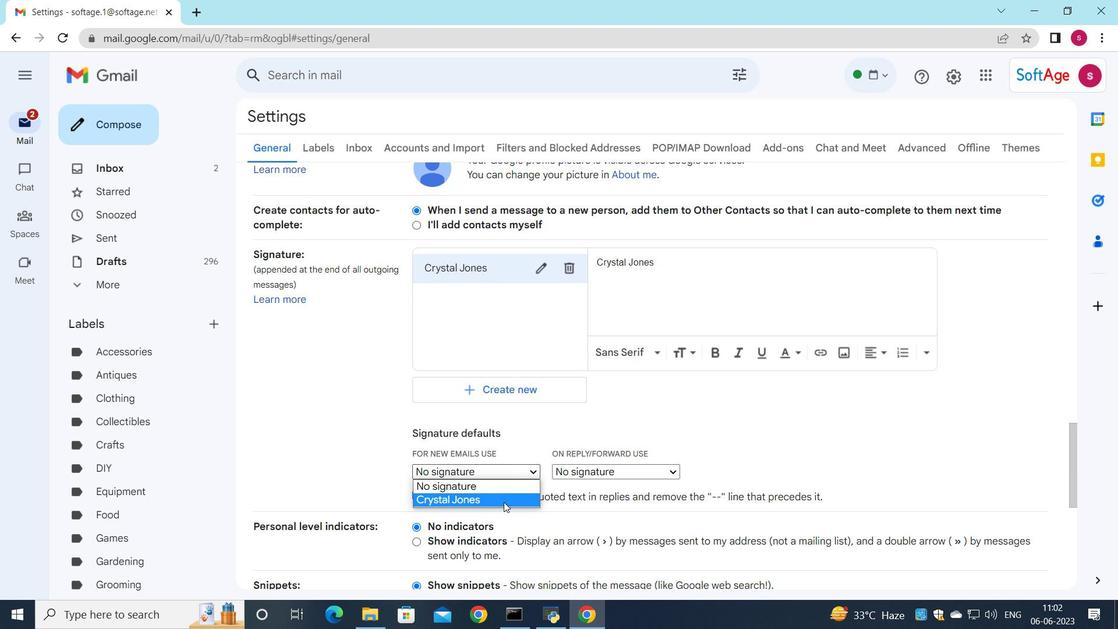 
Action: Mouse pressed left at (503, 501)
Screenshot: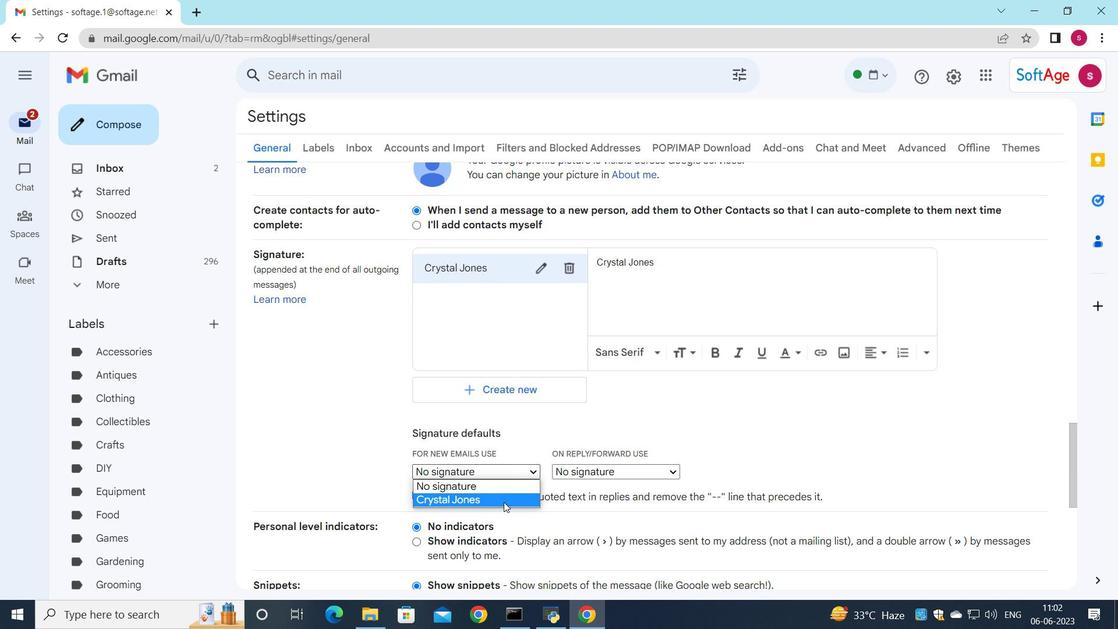 
Action: Mouse moved to (618, 467)
Screenshot: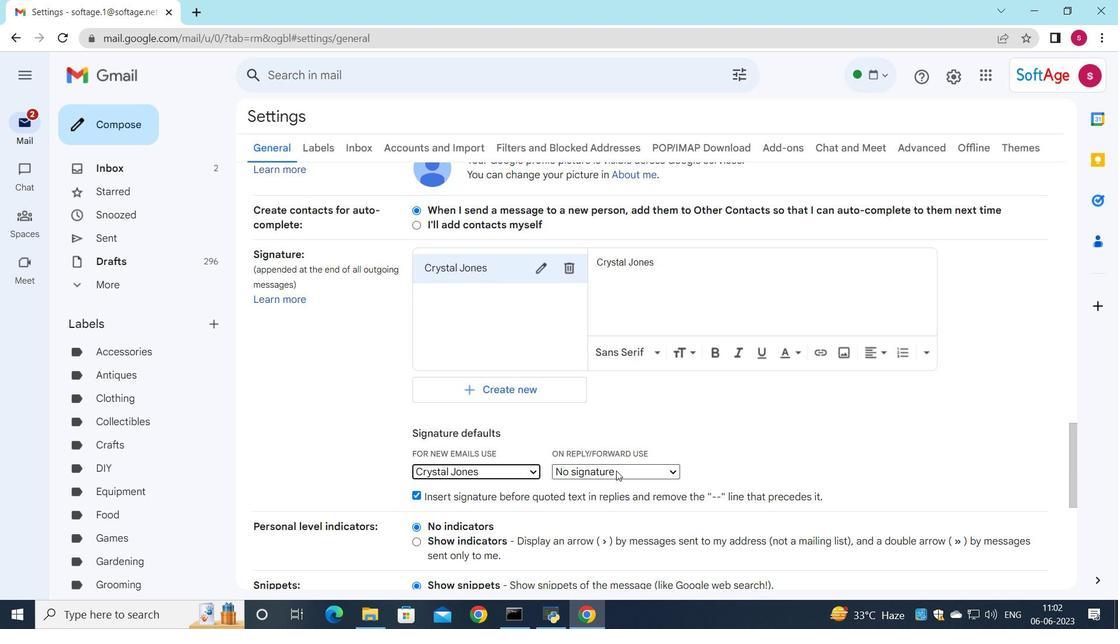 
Action: Mouse pressed left at (618, 467)
Screenshot: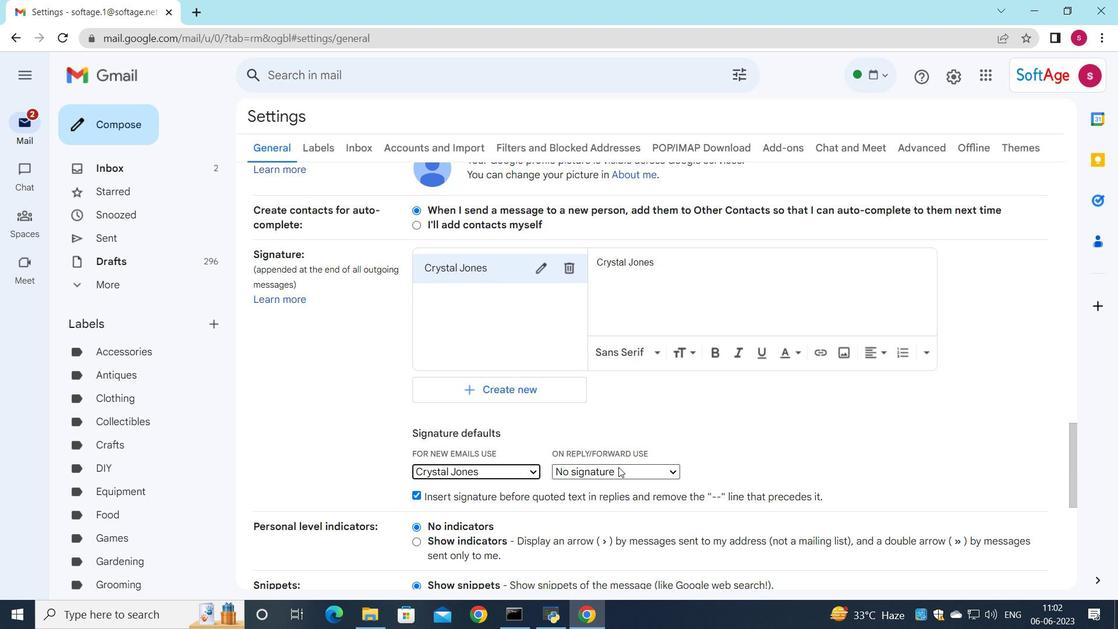 
Action: Mouse moved to (636, 509)
Screenshot: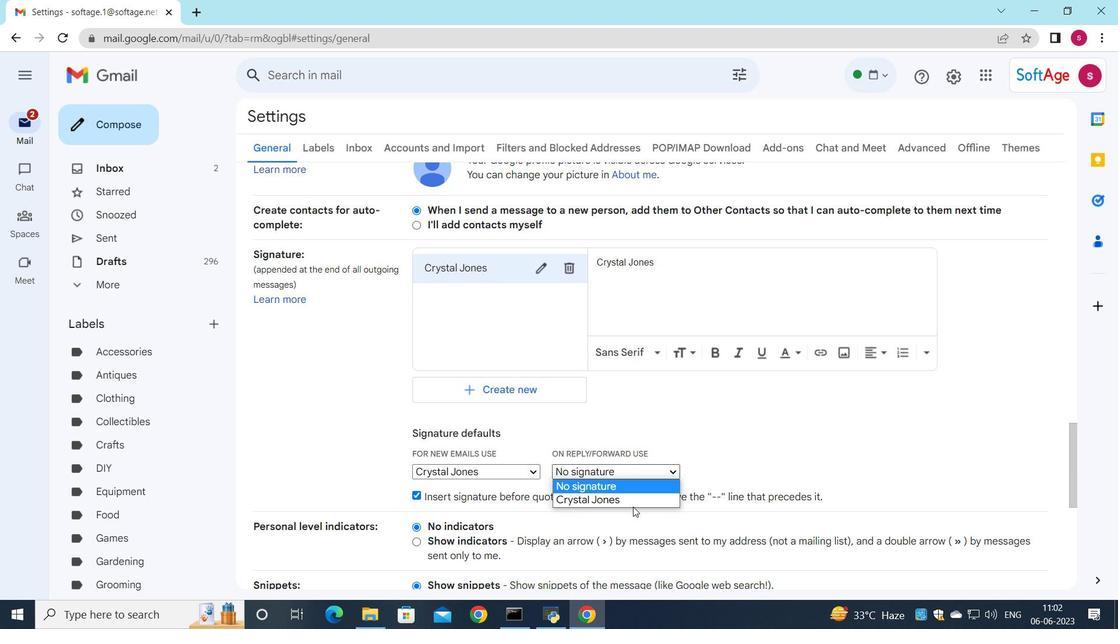 
Action: Mouse pressed left at (636, 509)
Screenshot: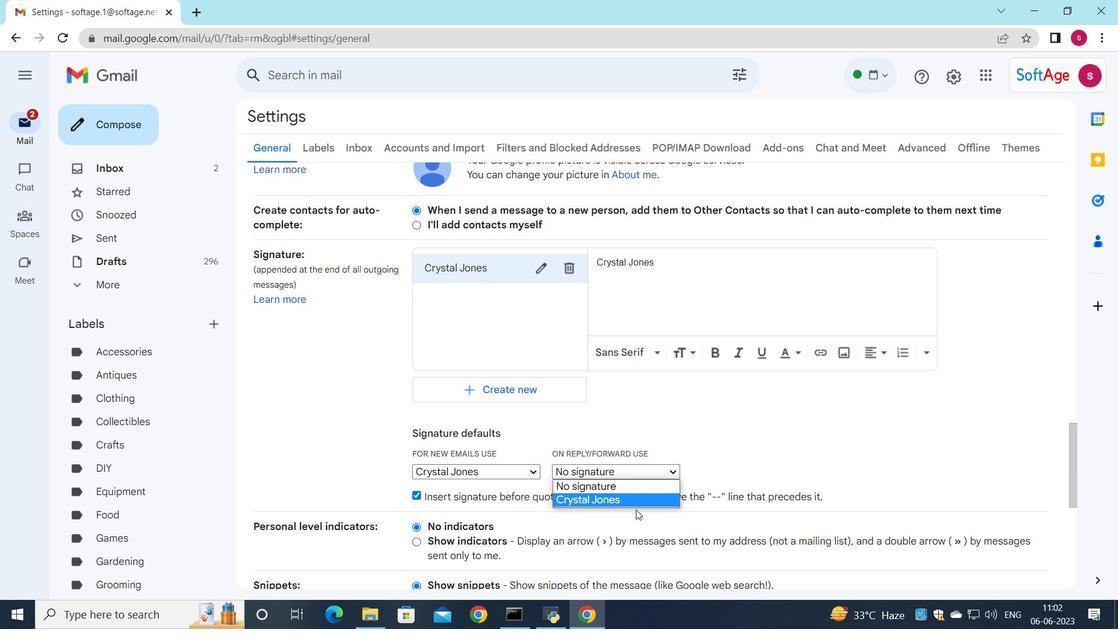 
Action: Mouse moved to (612, 469)
Screenshot: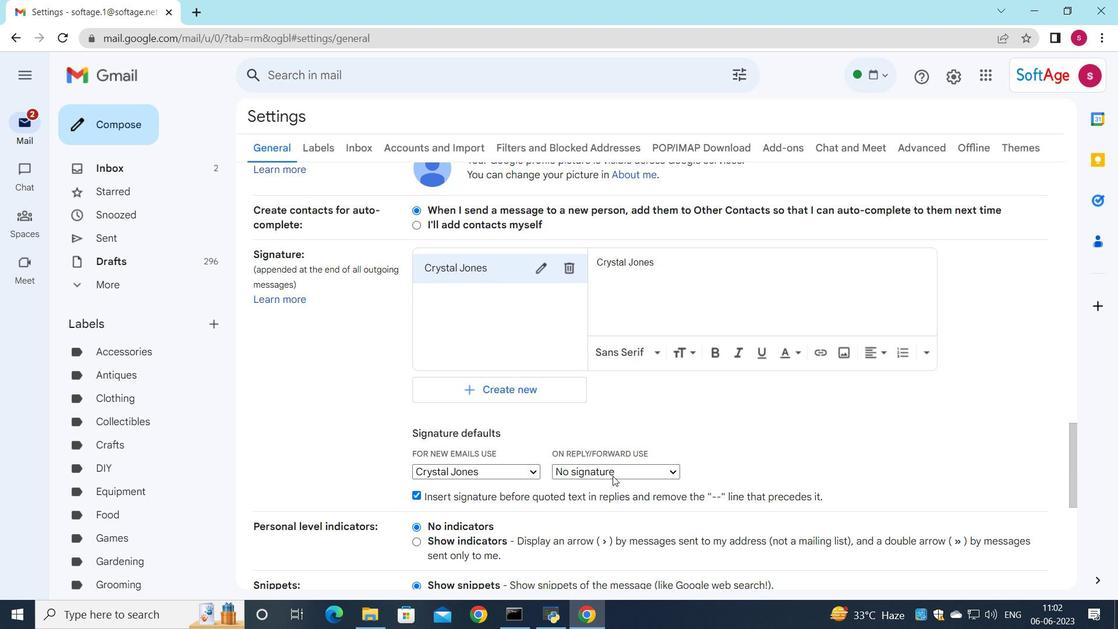
Action: Mouse pressed left at (612, 469)
Screenshot: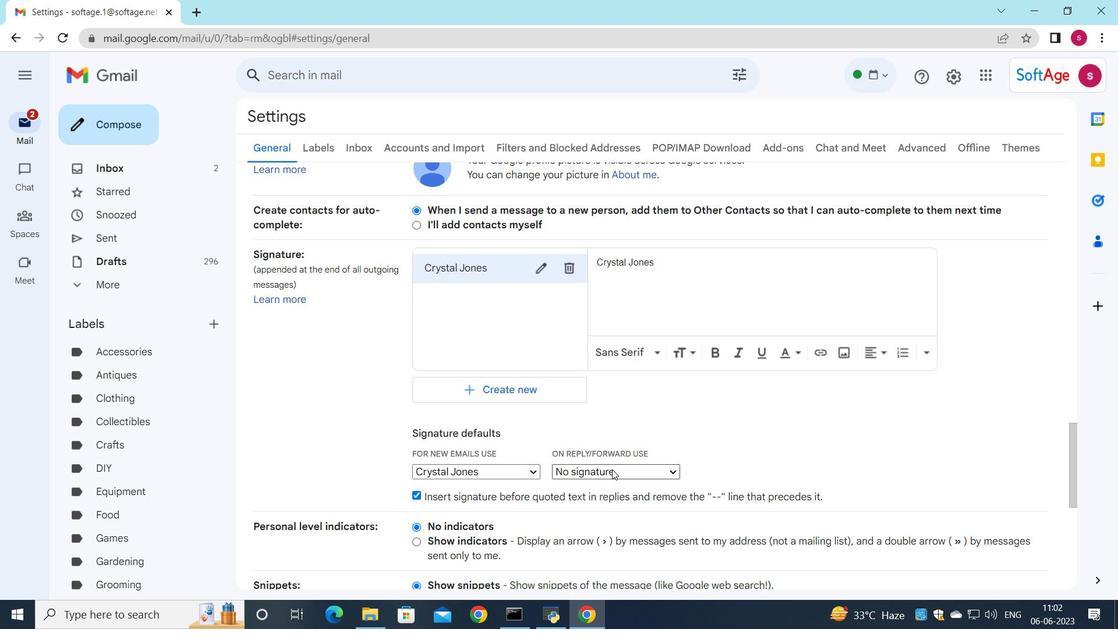 
Action: Mouse moved to (609, 502)
Screenshot: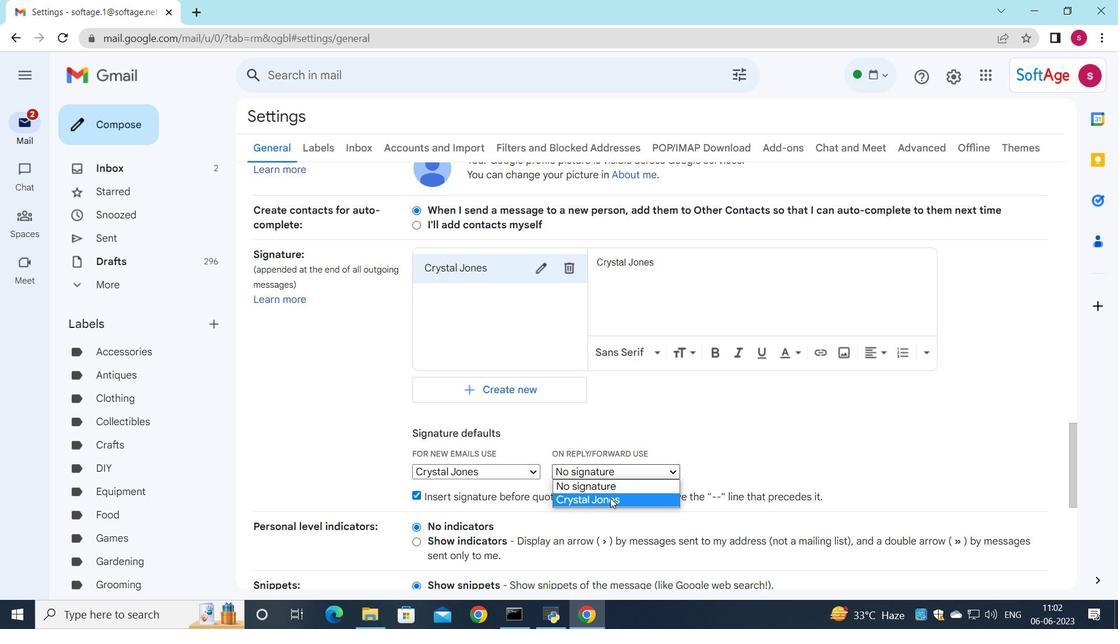 
Action: Mouse pressed left at (609, 502)
Screenshot: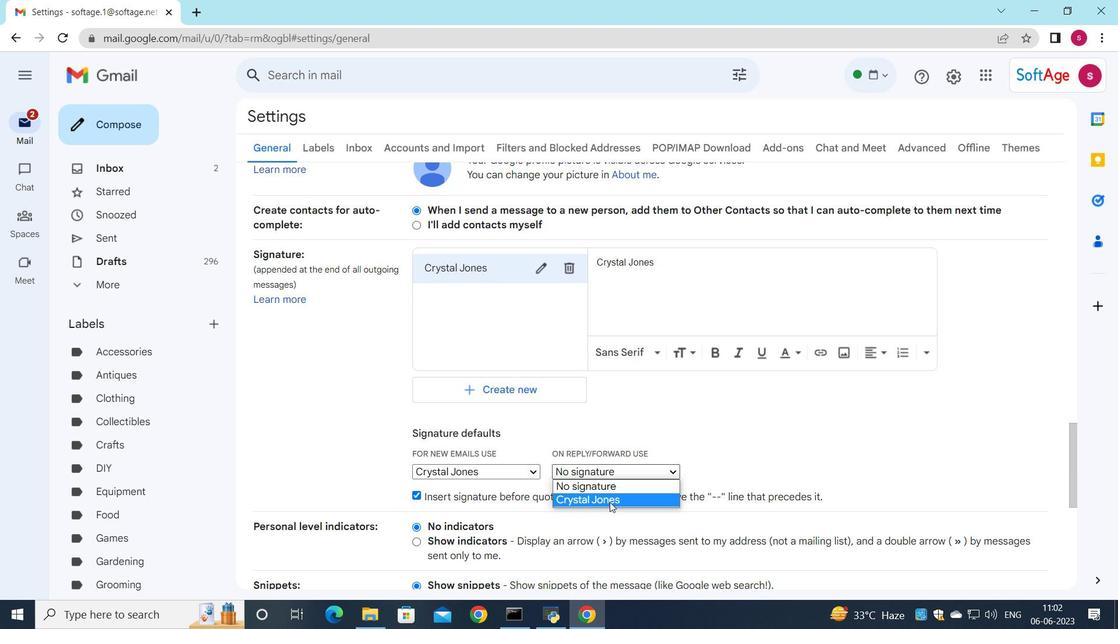 
Action: Mouse moved to (556, 489)
Screenshot: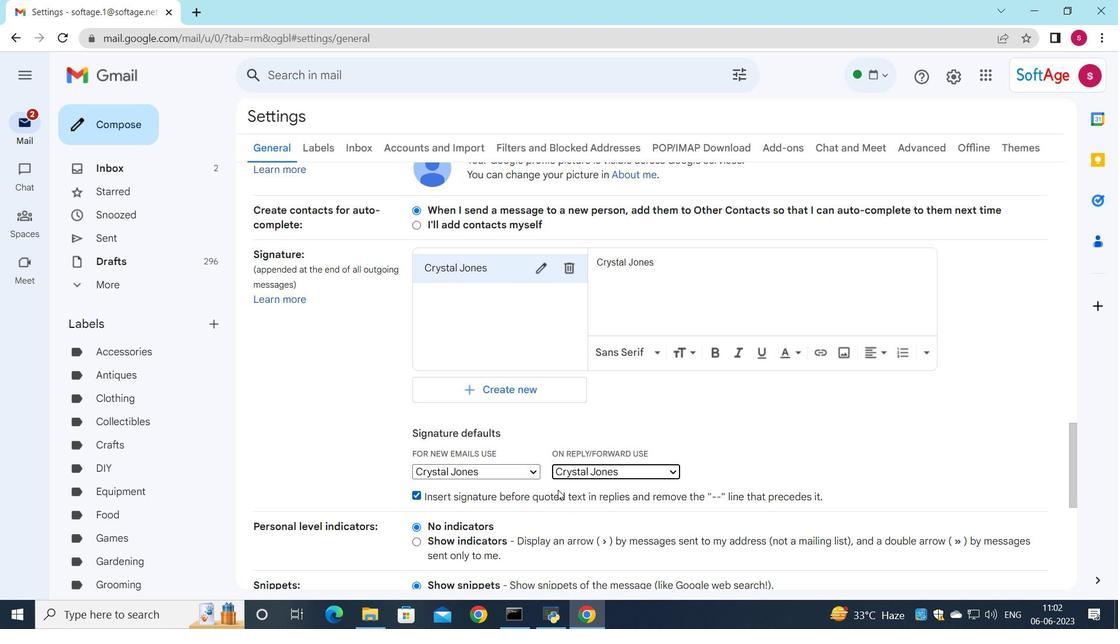 
Action: Mouse scrolled (556, 488) with delta (0, 0)
Screenshot: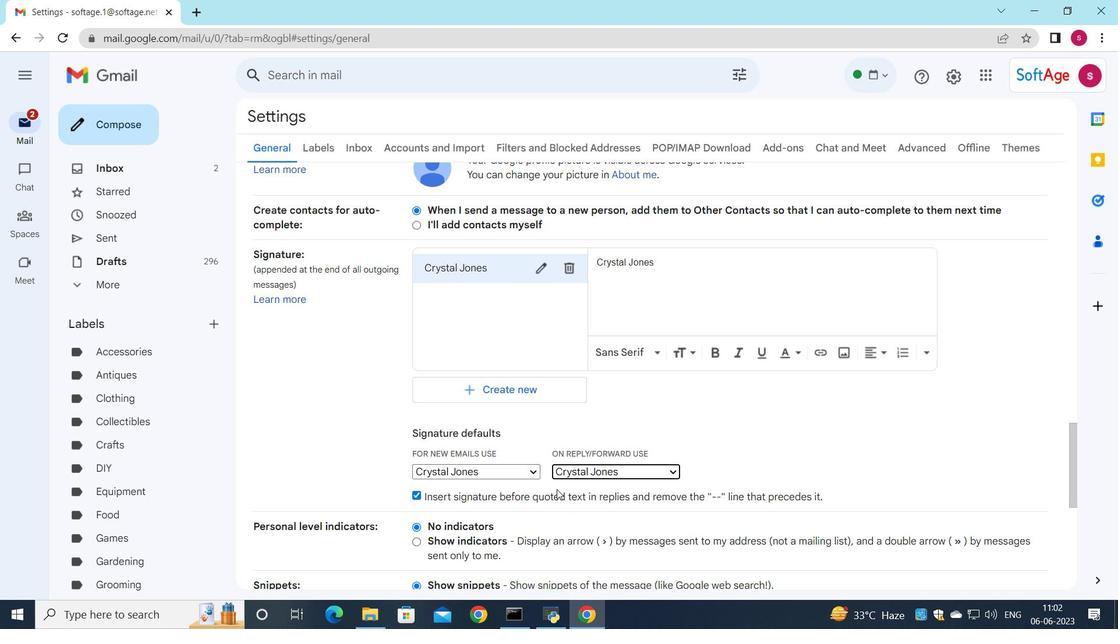 
Action: Mouse moved to (555, 489)
Screenshot: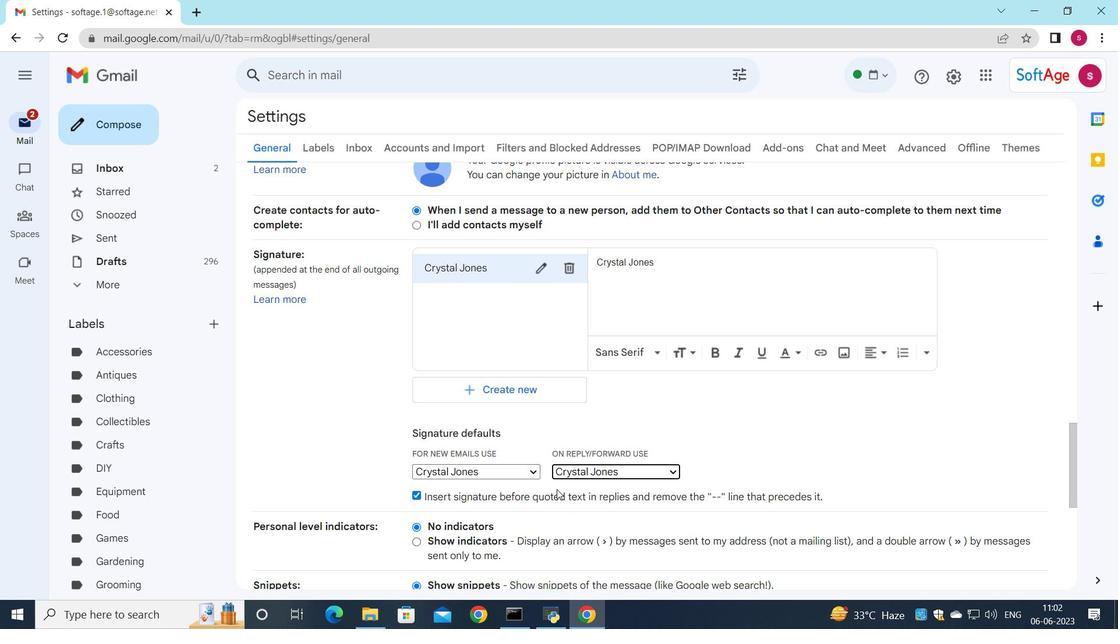 
Action: Mouse scrolled (555, 488) with delta (0, 0)
Screenshot: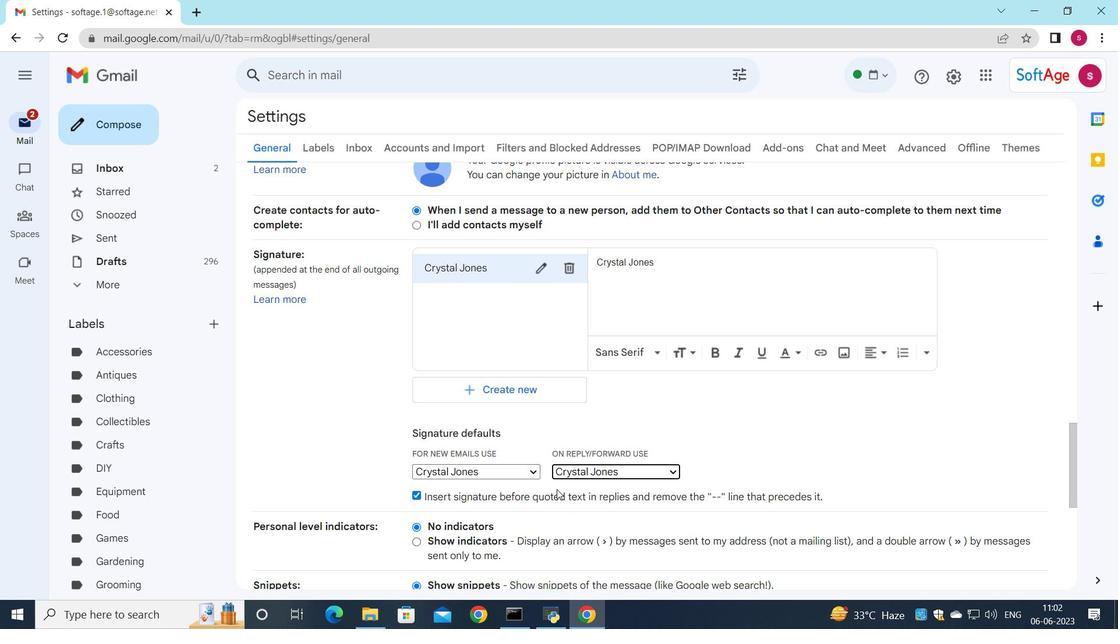 
Action: Mouse scrolled (555, 488) with delta (0, 0)
Screenshot: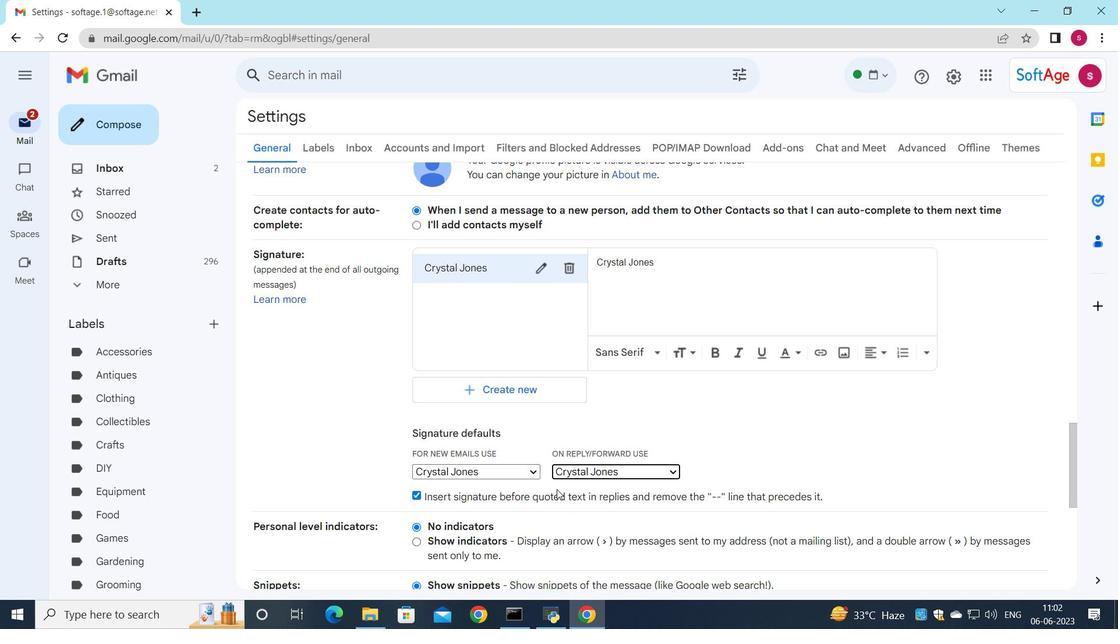
Action: Mouse scrolled (555, 488) with delta (0, 0)
Screenshot: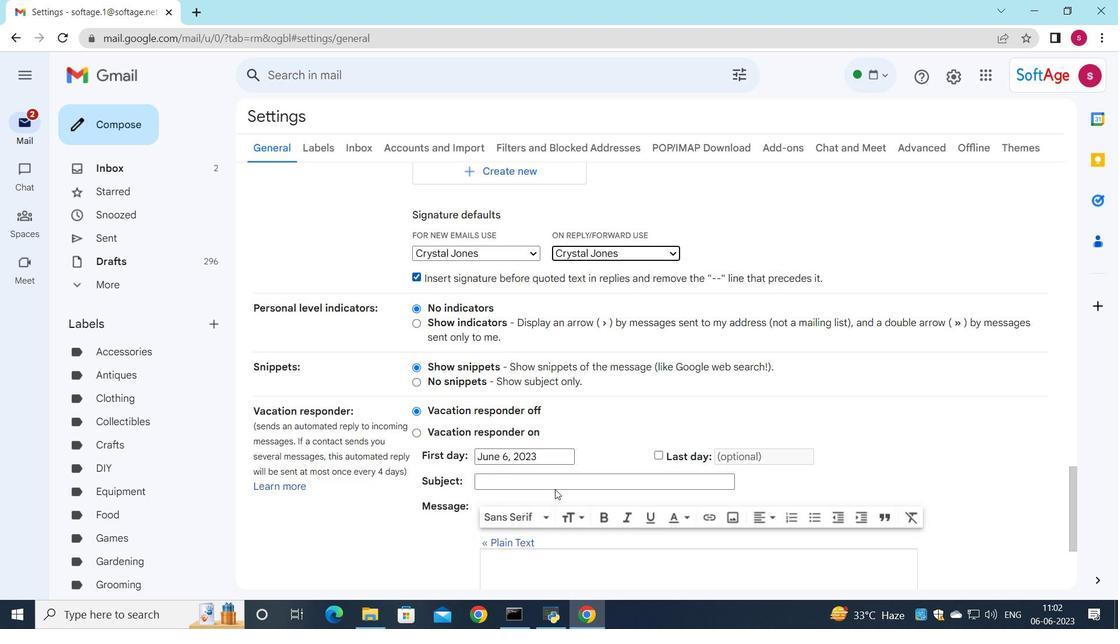 
Action: Mouse scrolled (555, 488) with delta (0, 0)
Screenshot: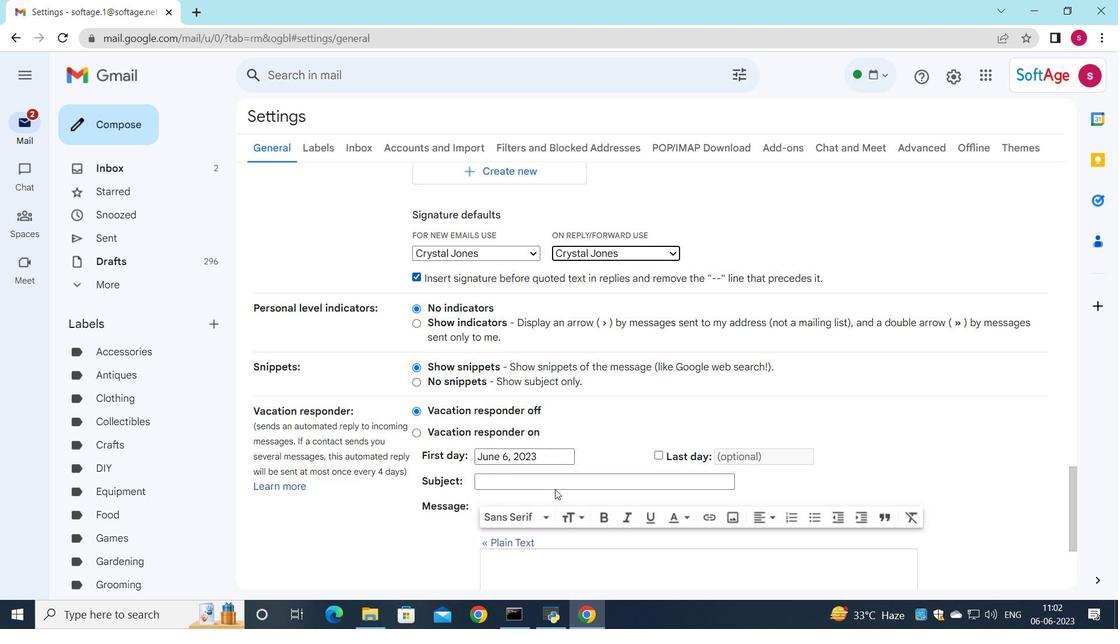 
Action: Mouse moved to (597, 555)
Screenshot: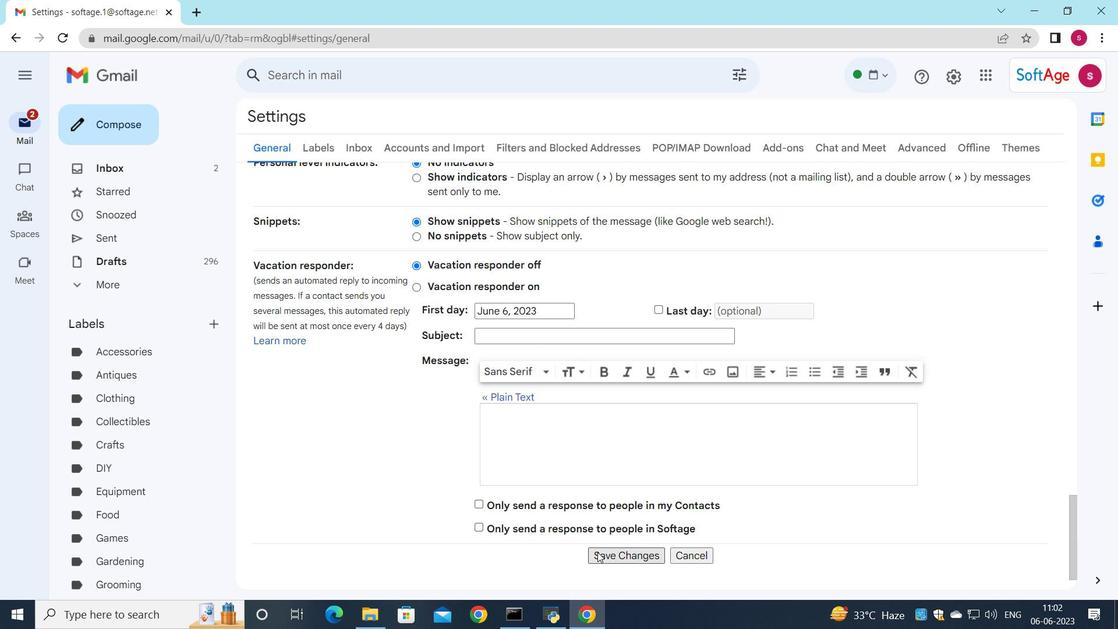 
Action: Mouse pressed left at (597, 555)
Screenshot: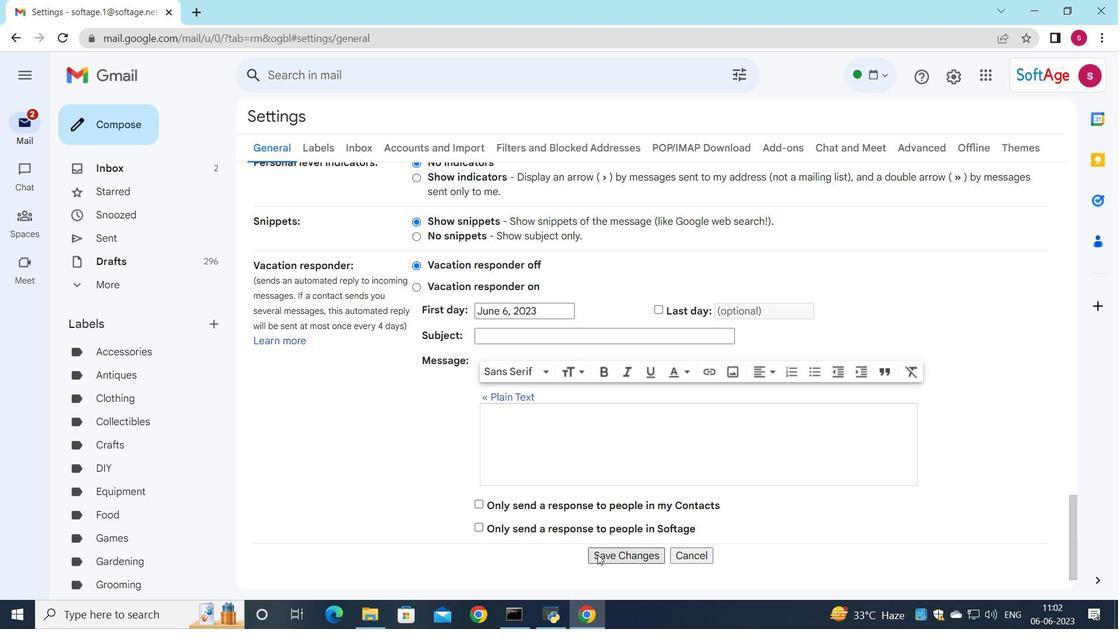 
Action: Mouse moved to (258, 411)
Screenshot: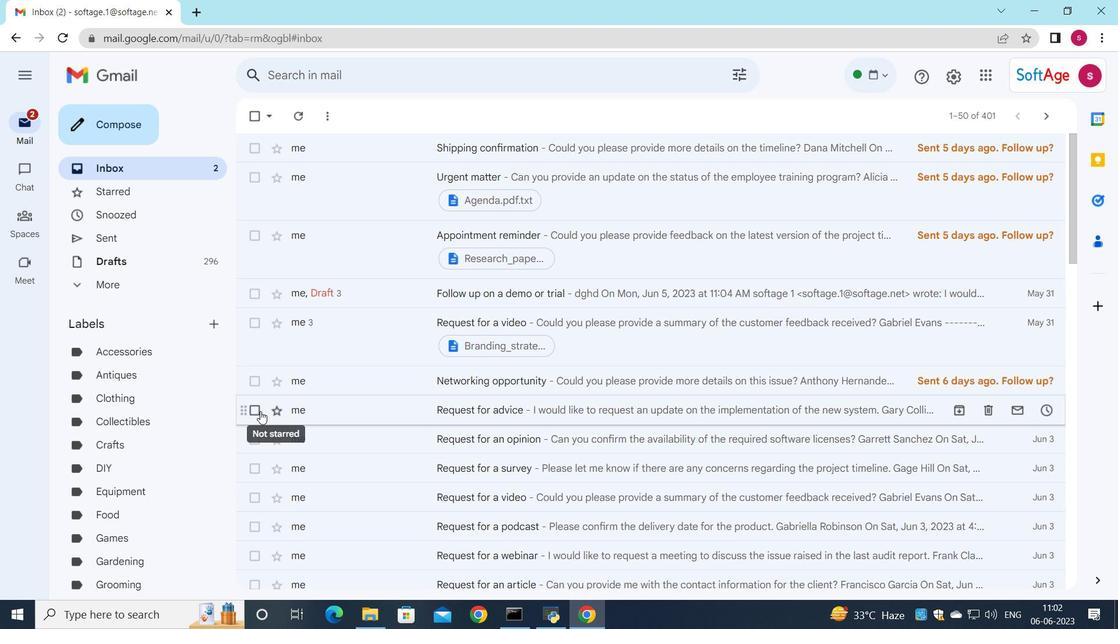 
Action: Mouse pressed left at (258, 411)
Screenshot: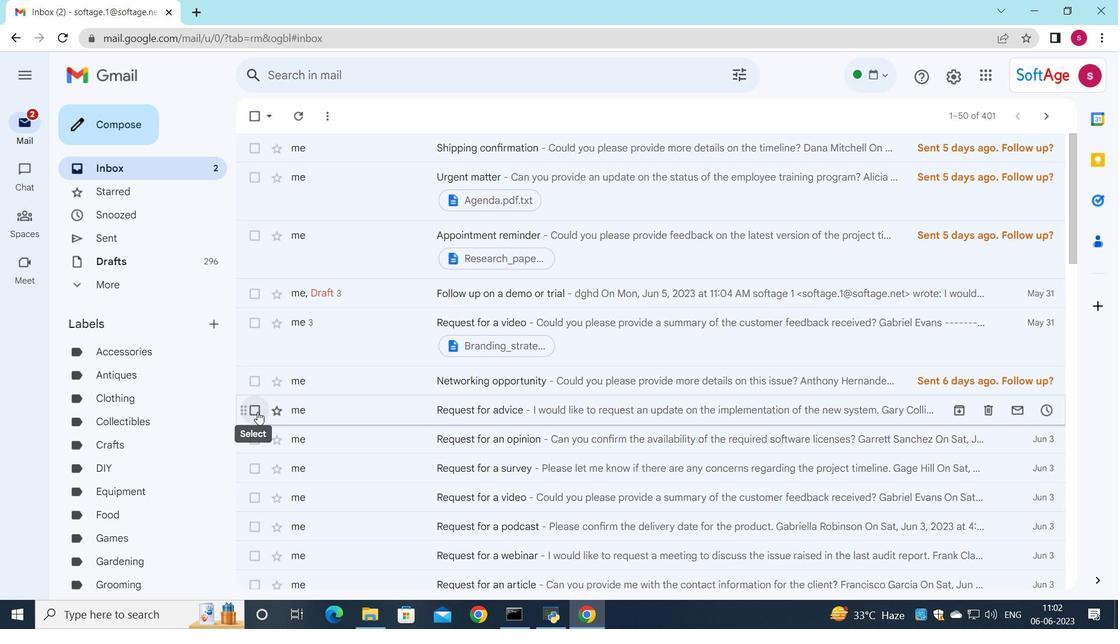 
Action: Mouse moved to (582, 121)
Screenshot: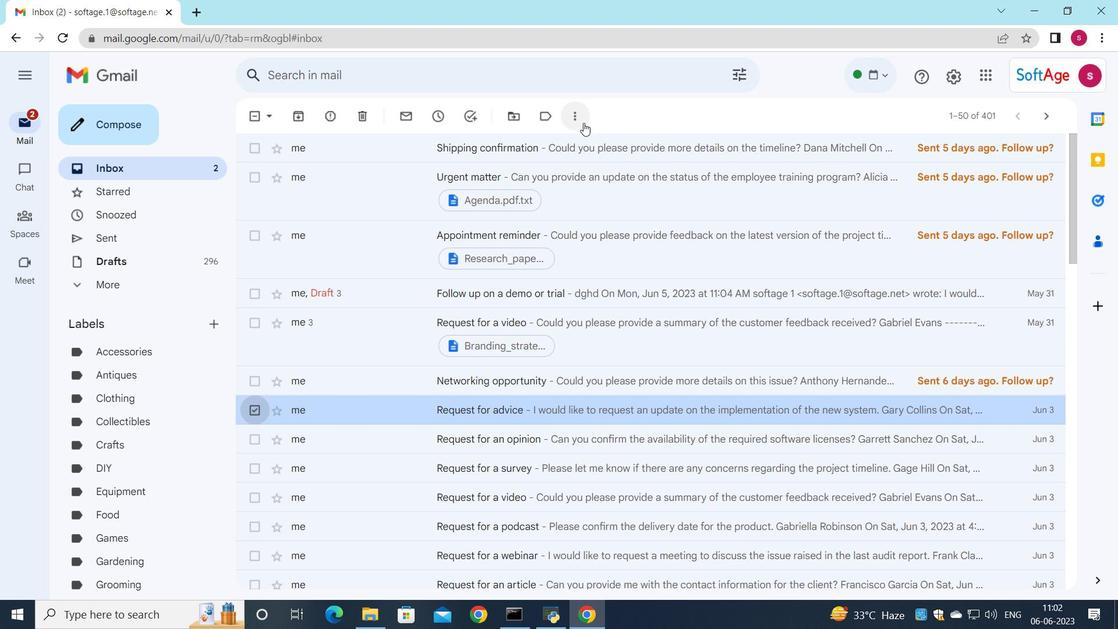 
Action: Mouse pressed left at (582, 121)
Screenshot: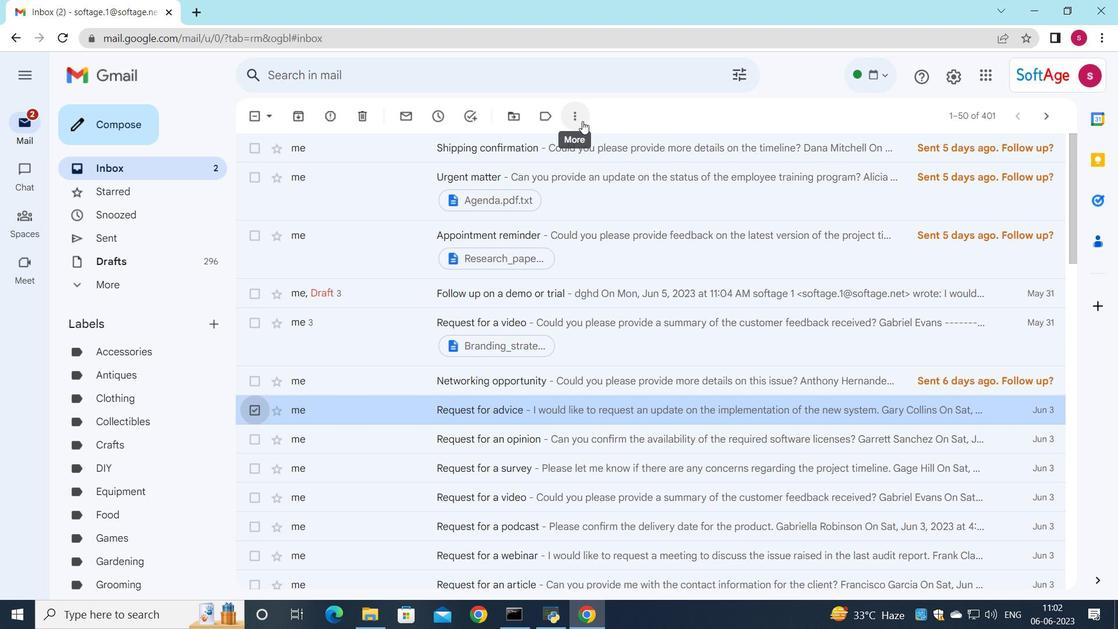 
Action: Mouse moved to (613, 250)
Screenshot: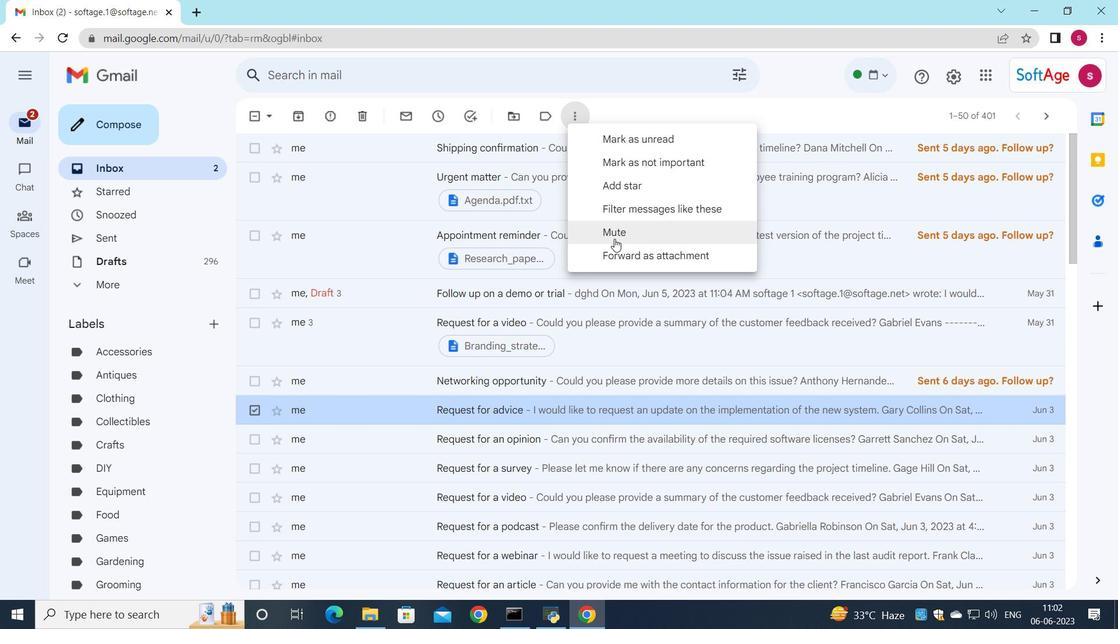 
Action: Mouse pressed left at (613, 250)
Screenshot: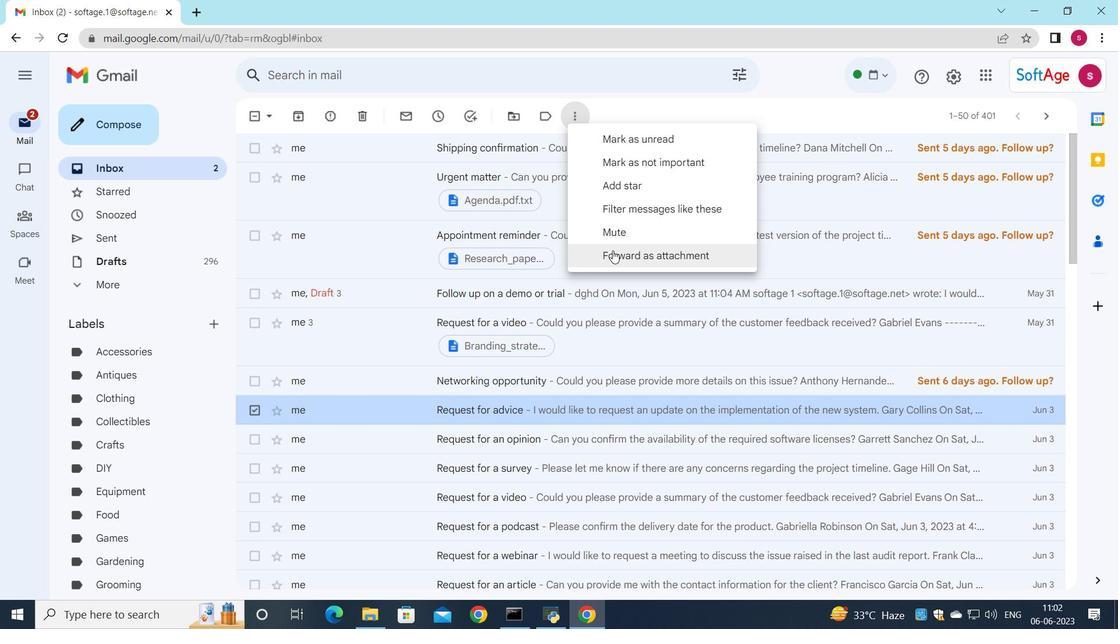 
Action: Mouse moved to (722, 253)
Screenshot: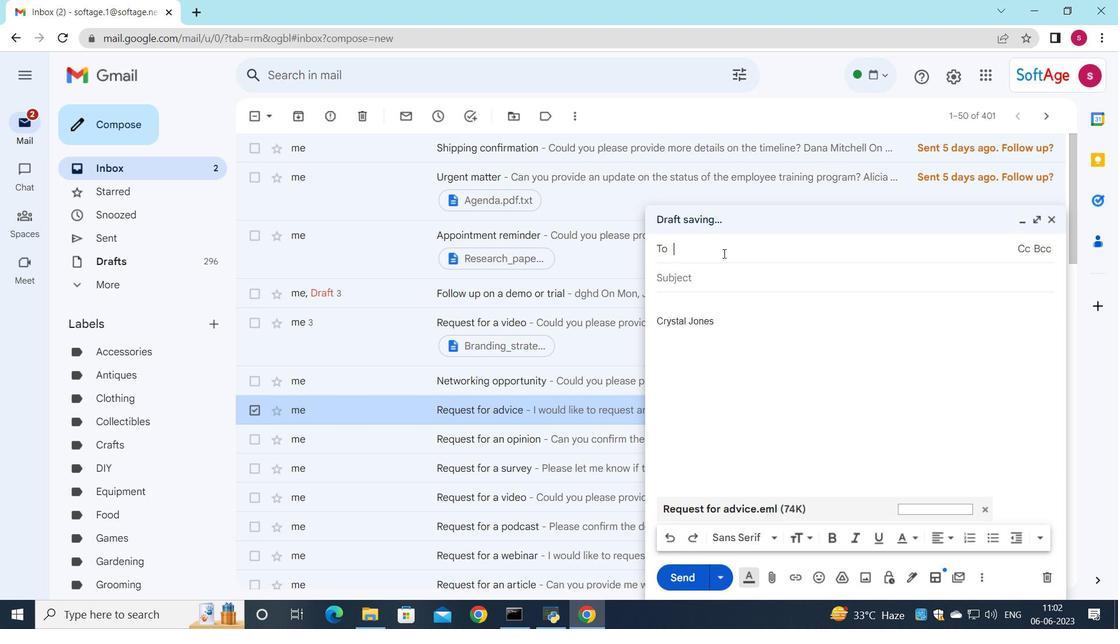
Action: Key pressed s
Screenshot: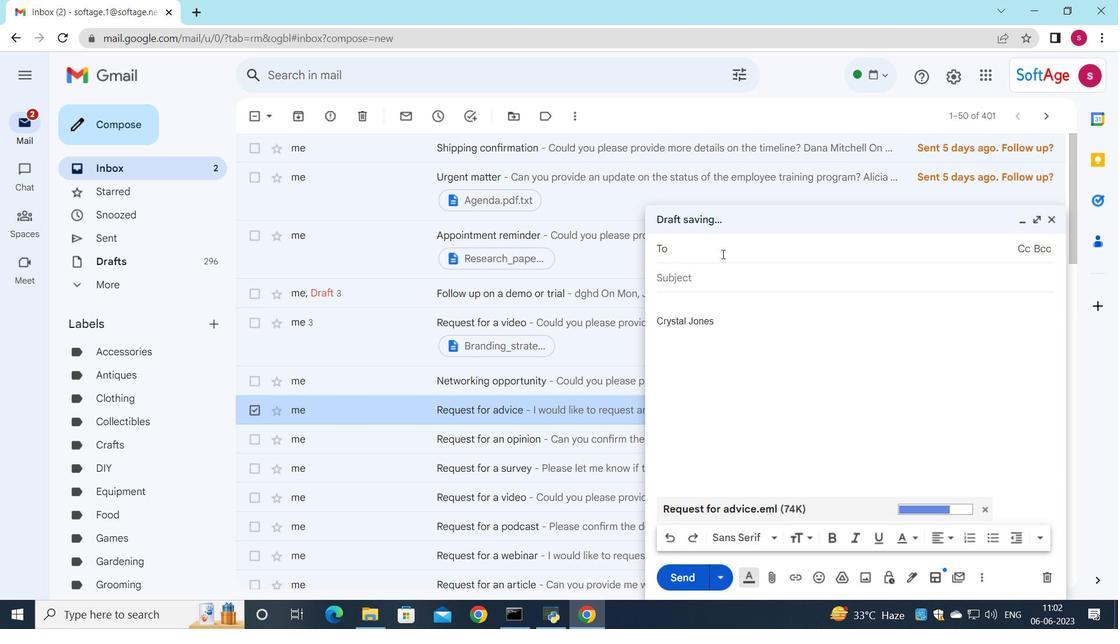 
Action: Mouse moved to (759, 332)
Screenshot: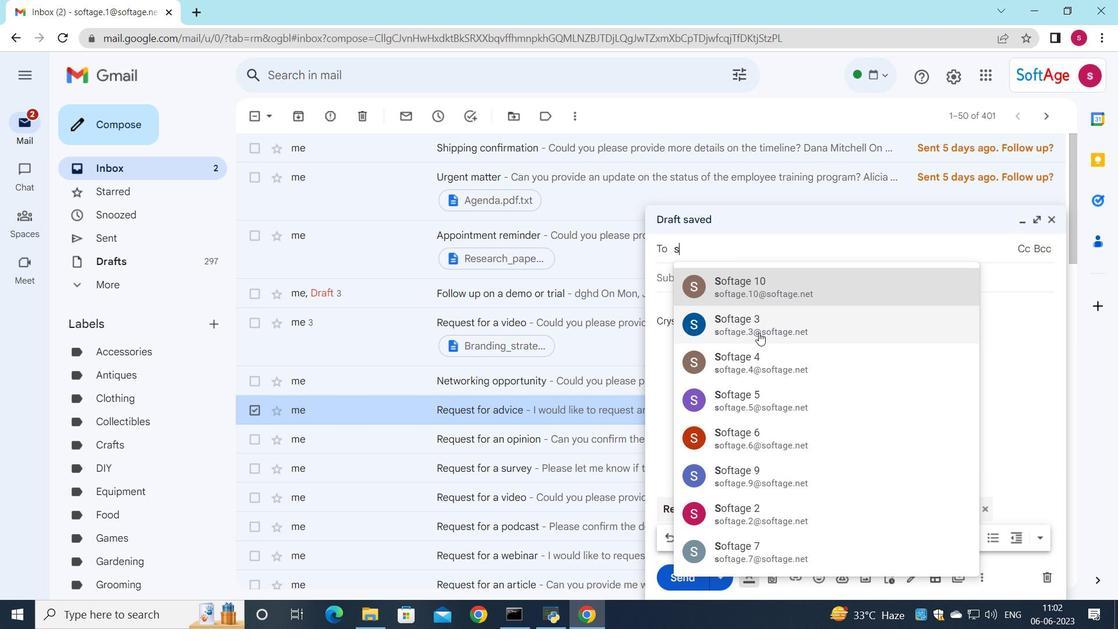 
Action: Mouse pressed left at (759, 332)
Screenshot: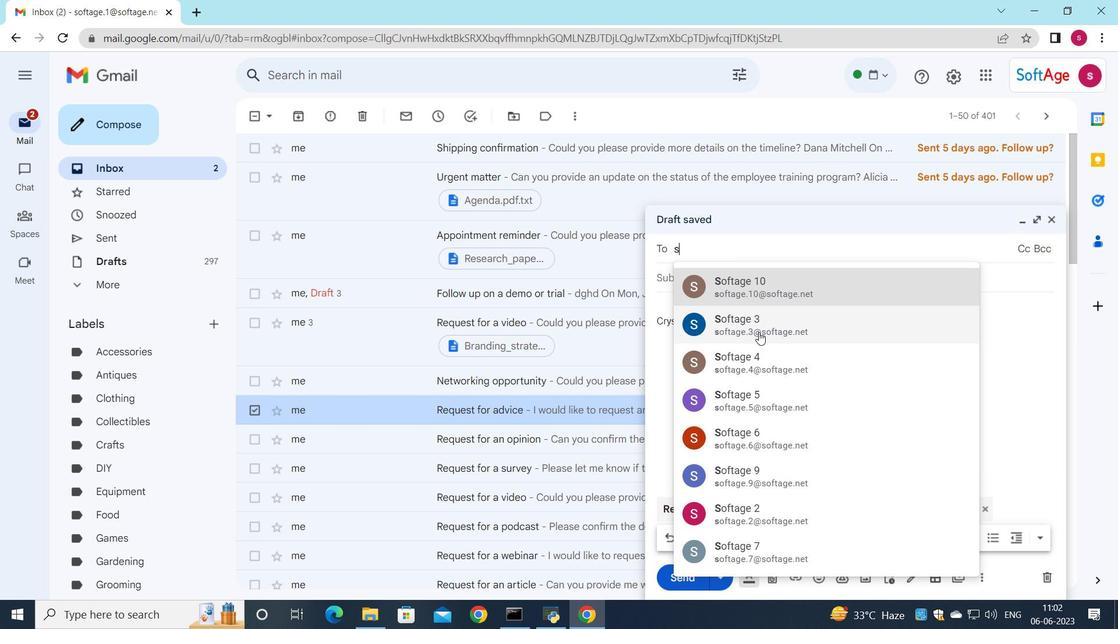 
Action: Mouse moved to (702, 295)
Screenshot: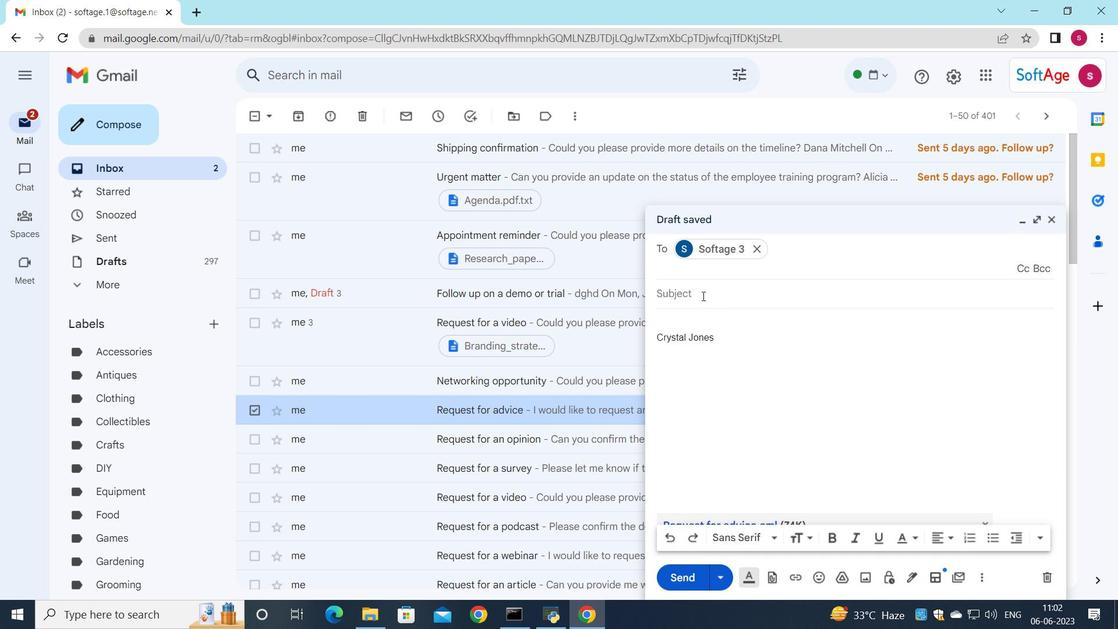 
Action: Mouse pressed left at (702, 295)
Screenshot: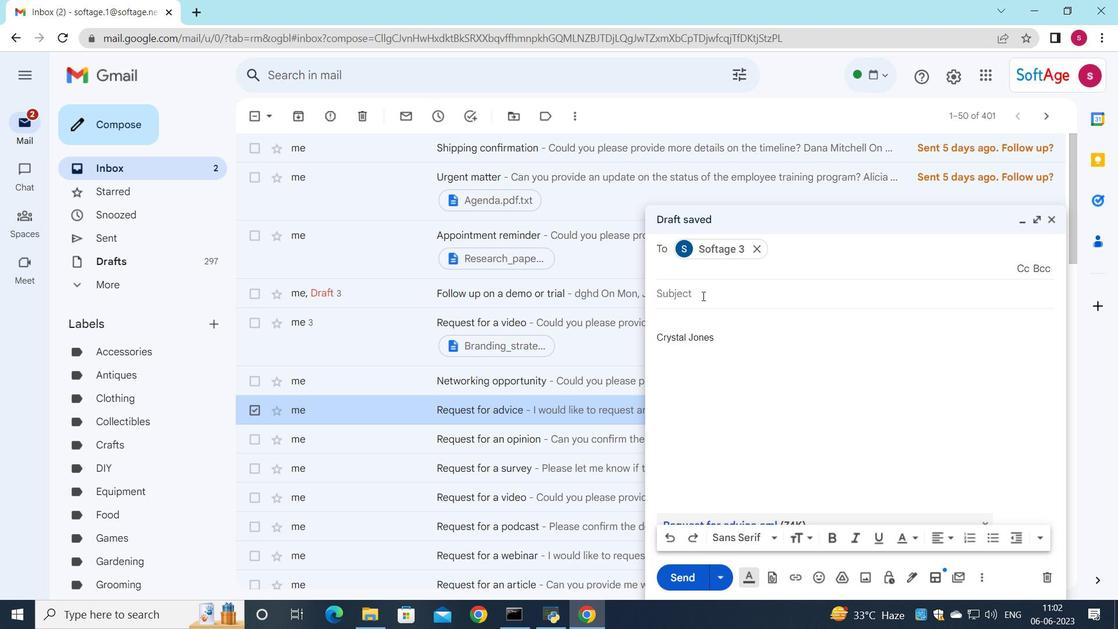 
Action: Mouse moved to (762, 276)
Screenshot: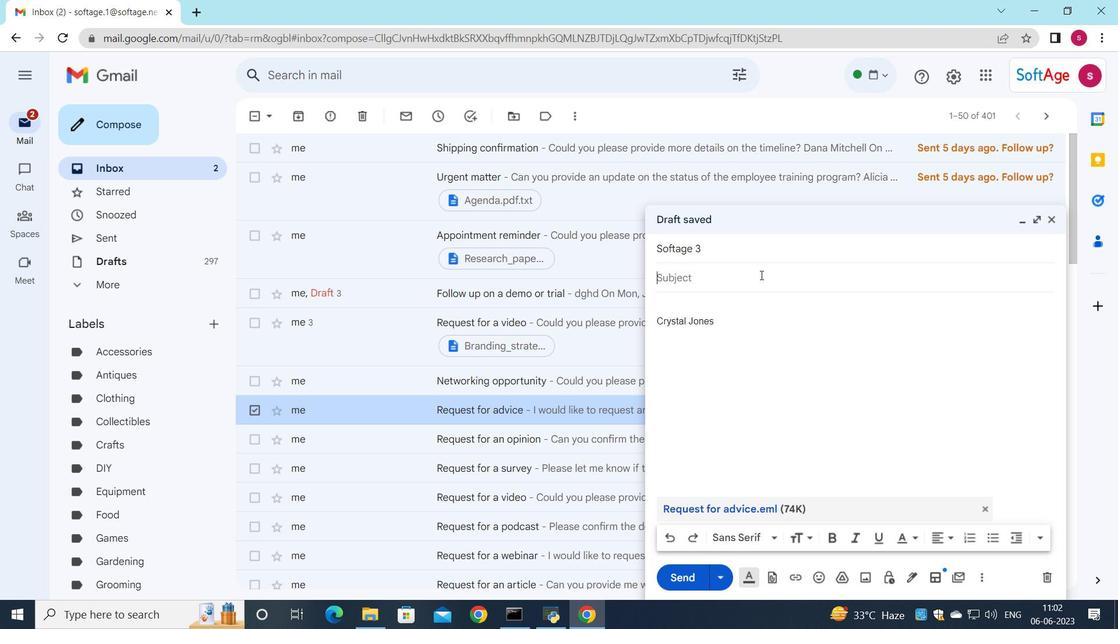 
Action: Key pressed <Key.shift>Service<Key.space><Key.shift>C<Key.backspace>cancellation<Key.enter>
Screenshot: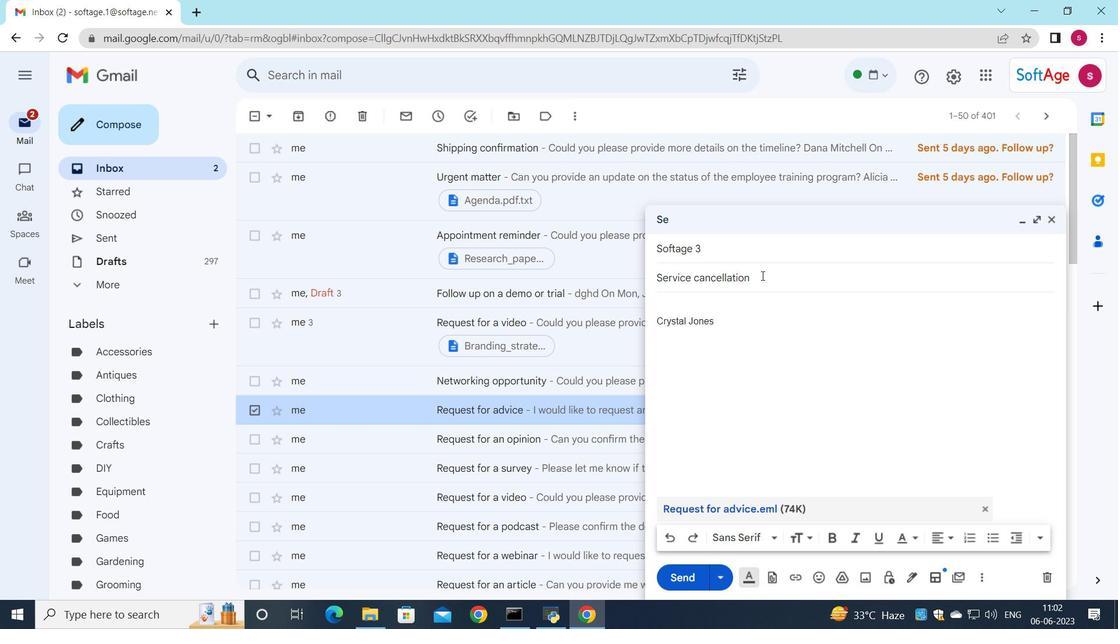 
Action: Mouse moved to (693, 311)
Screenshot: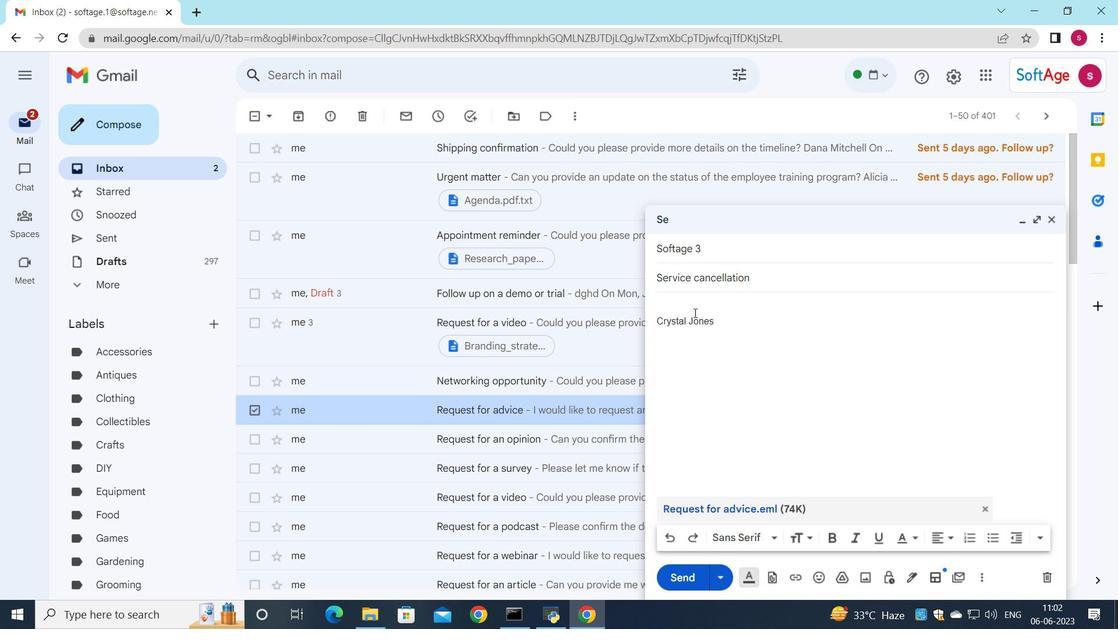 
Action: Mouse pressed left at (693, 311)
Screenshot: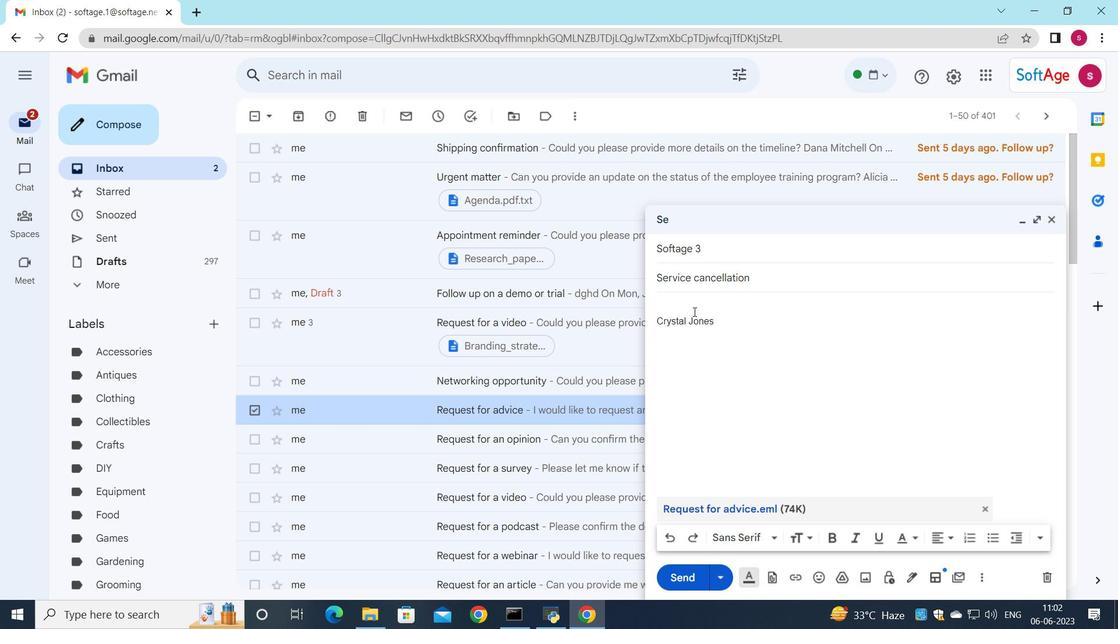 
Action: Key pressed <Key.shift>Can<Key.space>you<Key.space>please<Key.space>schedule<Key.space>a<Key.space>call<Key.space>to<Key.space>discuss<Key.space>the<Key.space>project<Key.space>budget<Key.space>and<Key.space>resources<Key.shift_r>?
Screenshot: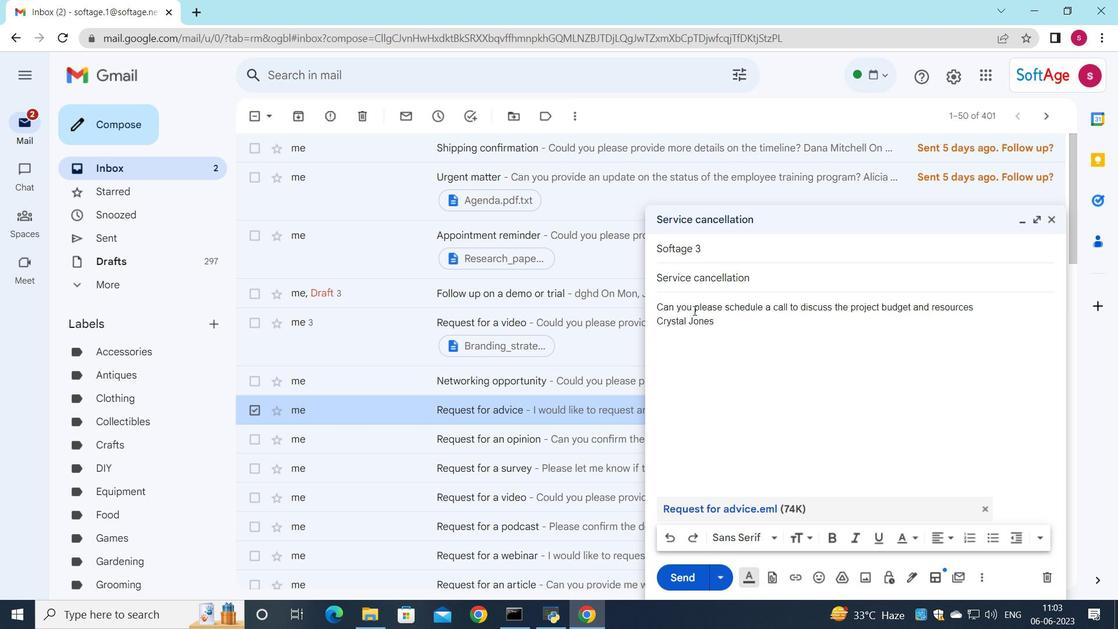 
Action: Mouse moved to (669, 579)
Screenshot: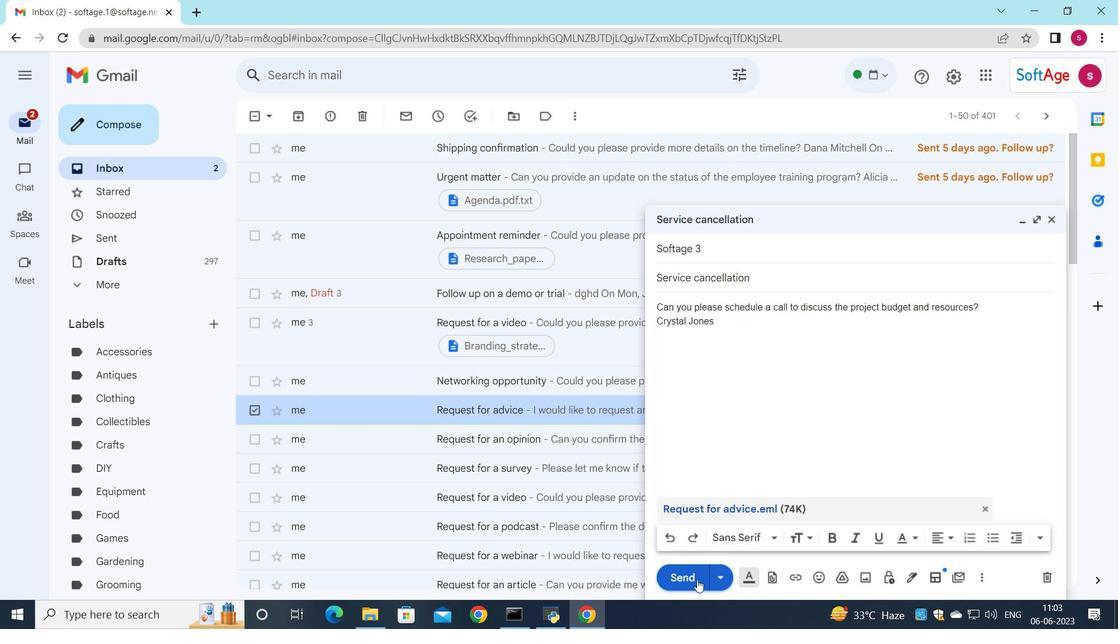 
Action: Mouse pressed left at (669, 579)
Screenshot: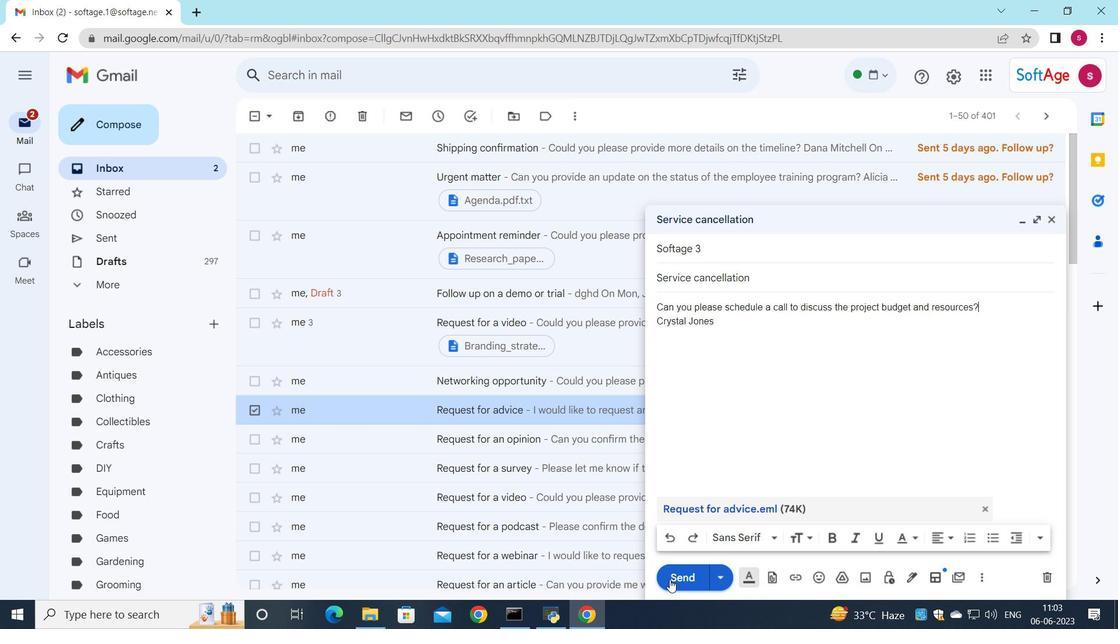 
